 Task: Look for space in Swidwin, Poland from 2nd September, 2023 to 6th September, 2023 for 2 adults in price range Rs.15000 to Rs.20000. Place can be entire place with 1  bedroom having 1 bed and 1 bathroom. Property type can be house, flat, guest house, hotel. Amenities needed are: washing machine. Booking option can be shelf check-in. Required host language is English.
Action: Mouse pressed left at (416, 82)
Screenshot: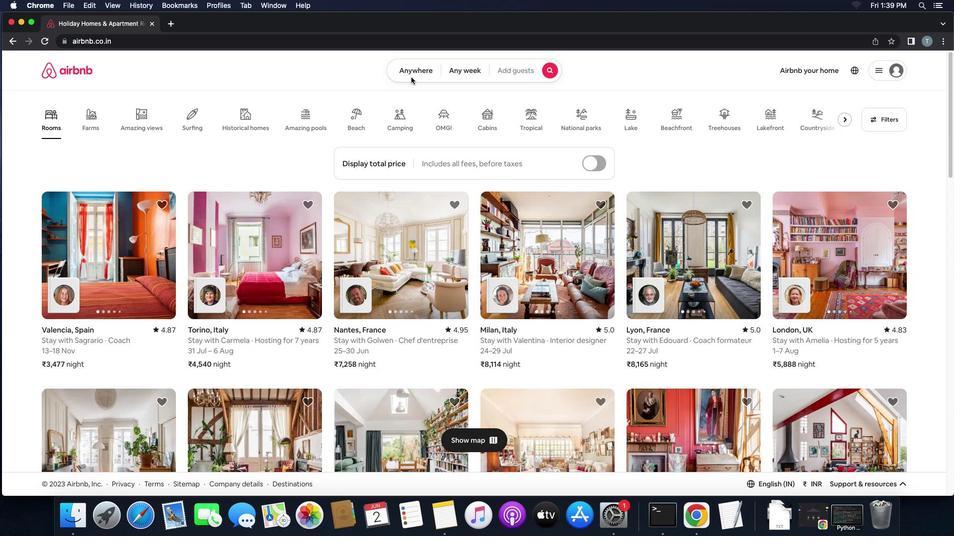 
Action: Mouse moved to (379, 110)
Screenshot: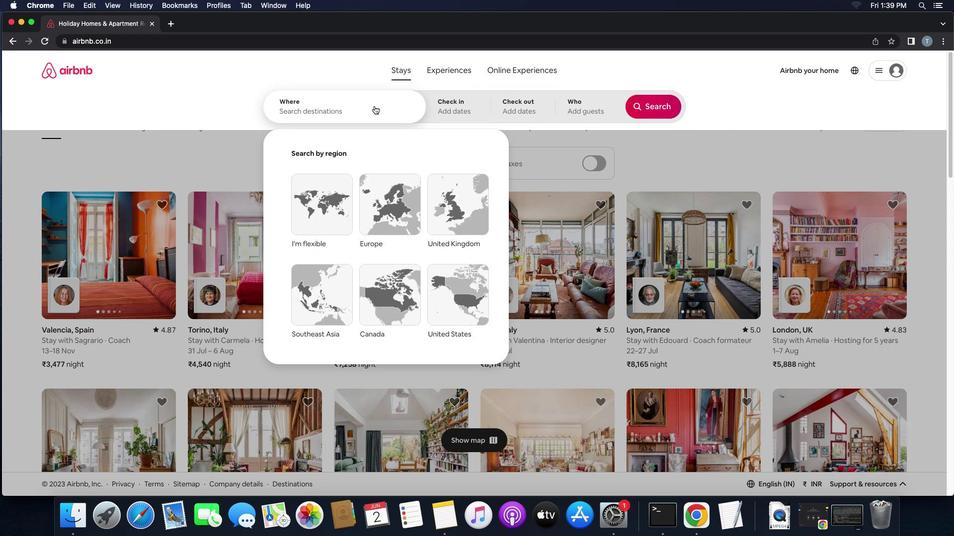 
Action: Mouse pressed left at (379, 110)
Screenshot: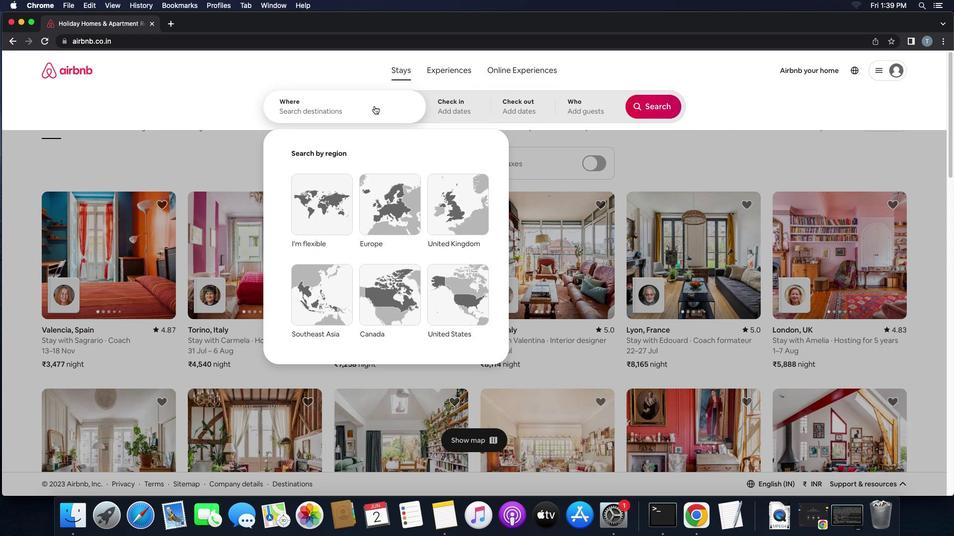 
Action: Mouse moved to (377, 116)
Screenshot: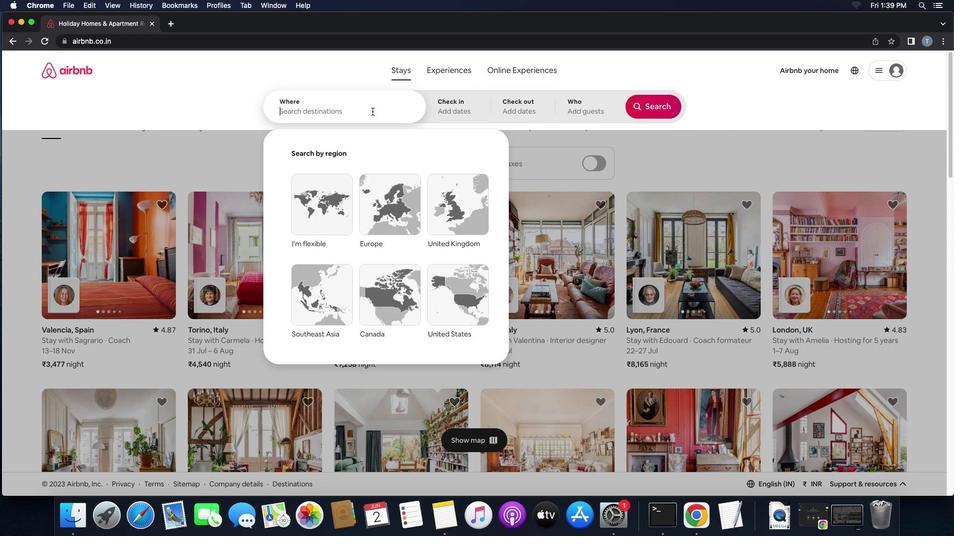 
Action: Key pressed 's''w''i''d''i''n'',''p''o''l''a''n''d'Key.enter
Screenshot: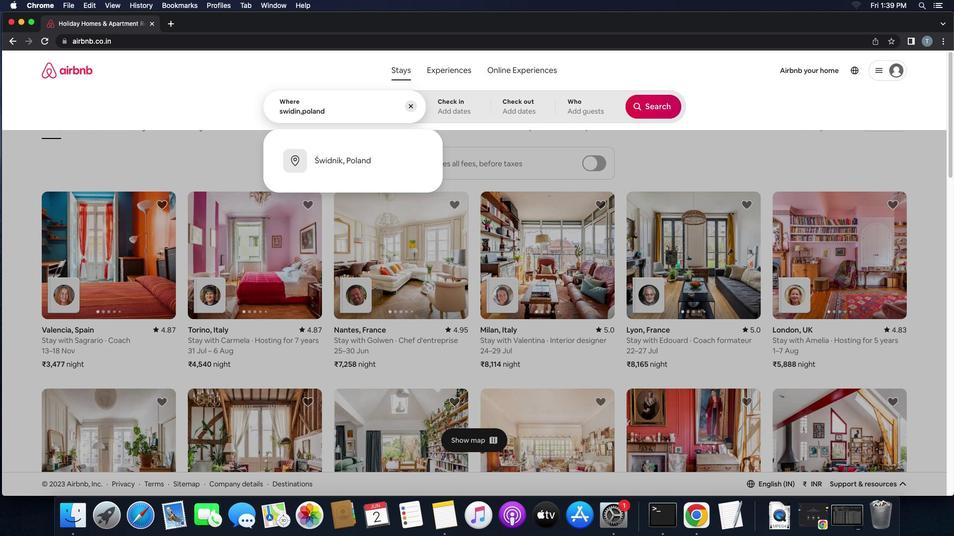 
Action: Mouse moved to (655, 191)
Screenshot: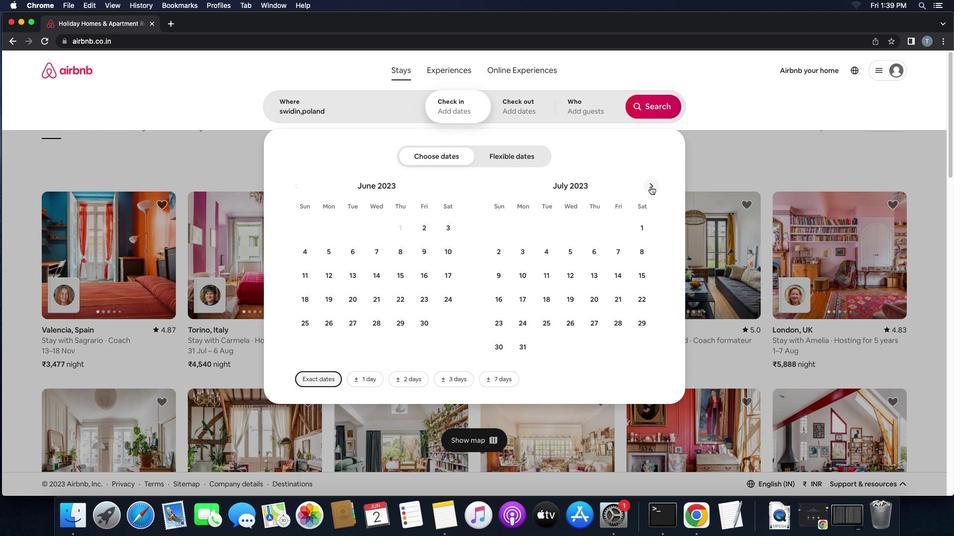 
Action: Mouse pressed left at (655, 191)
Screenshot: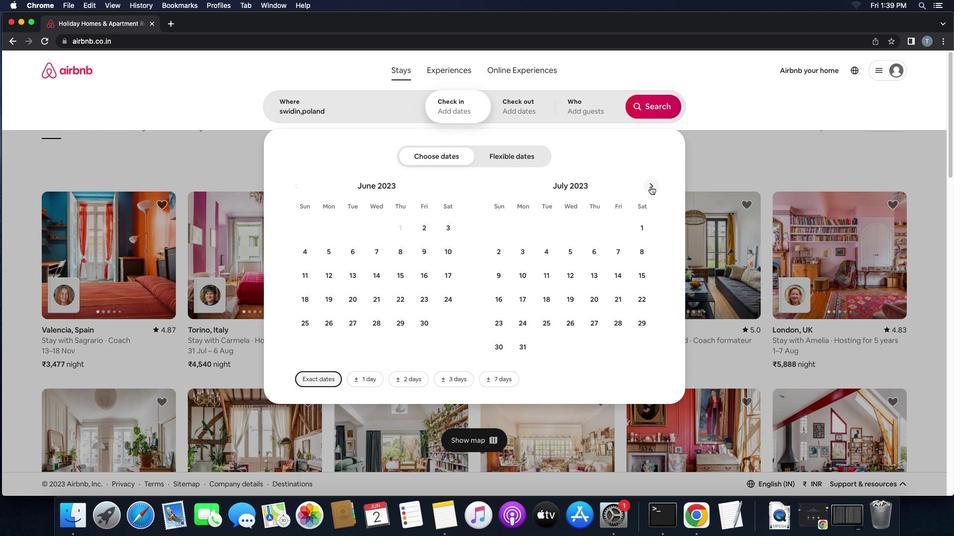 
Action: Mouse pressed left at (655, 191)
Screenshot: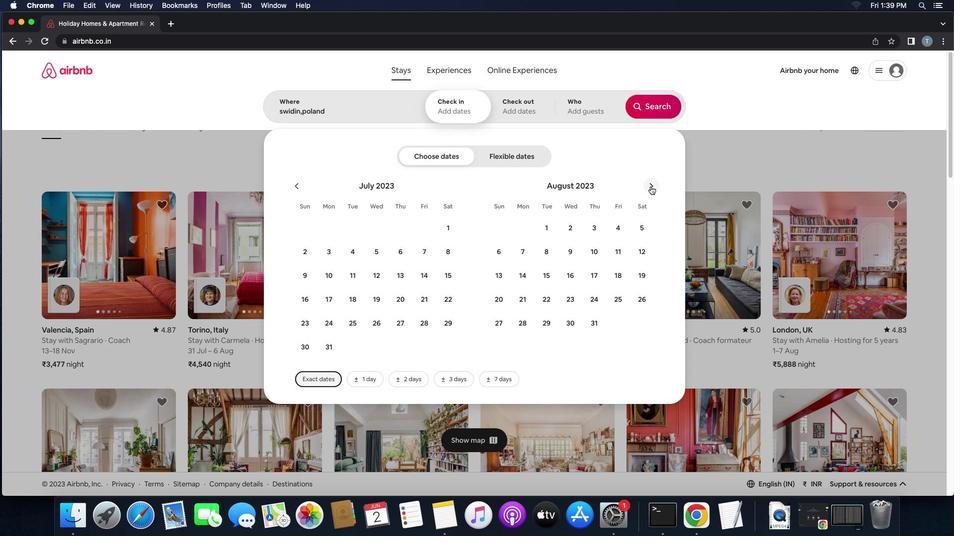 
Action: Mouse moved to (644, 230)
Screenshot: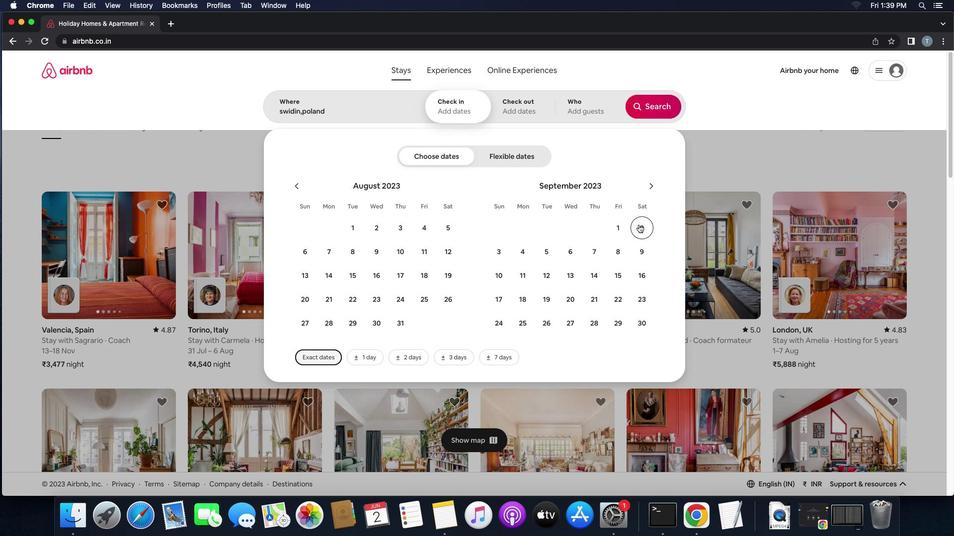 
Action: Mouse pressed left at (644, 230)
Screenshot: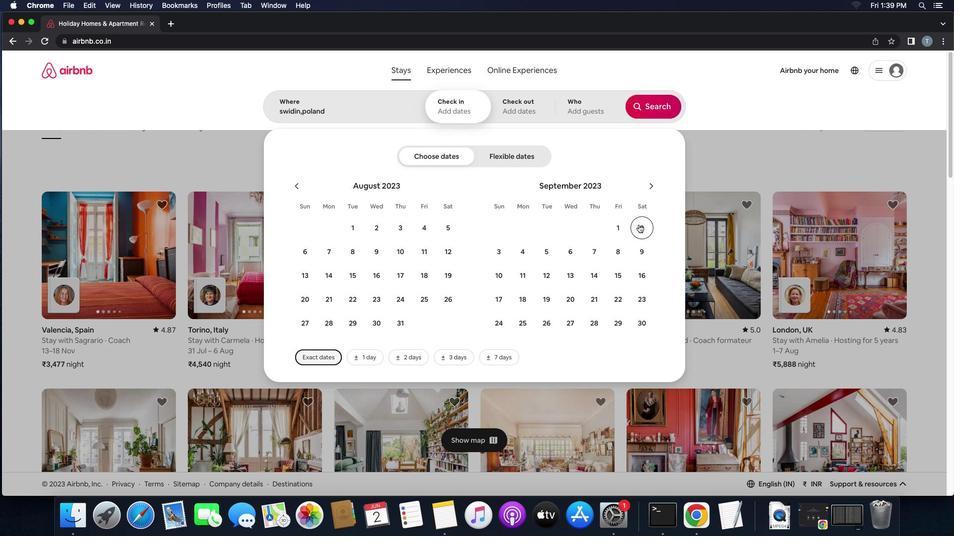 
Action: Mouse moved to (575, 257)
Screenshot: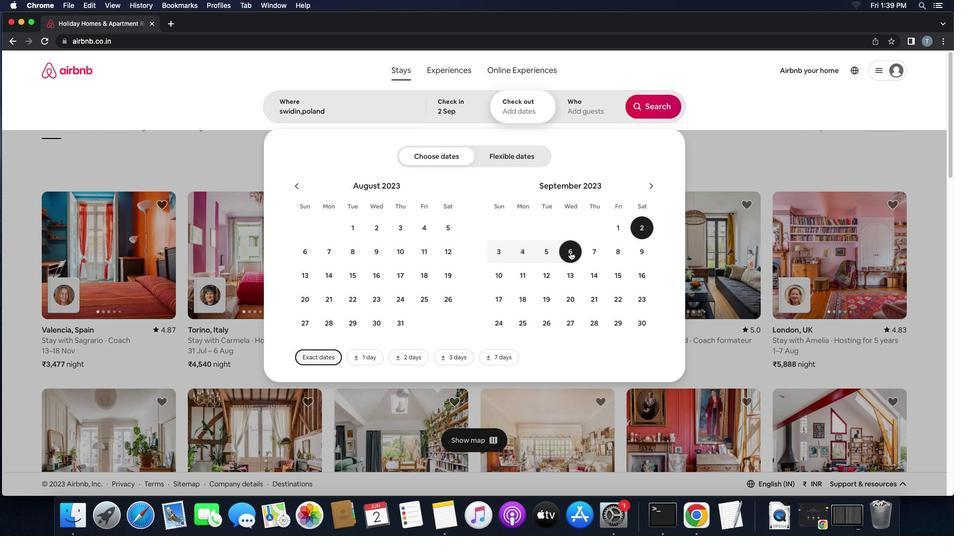 
Action: Mouse pressed left at (575, 257)
Screenshot: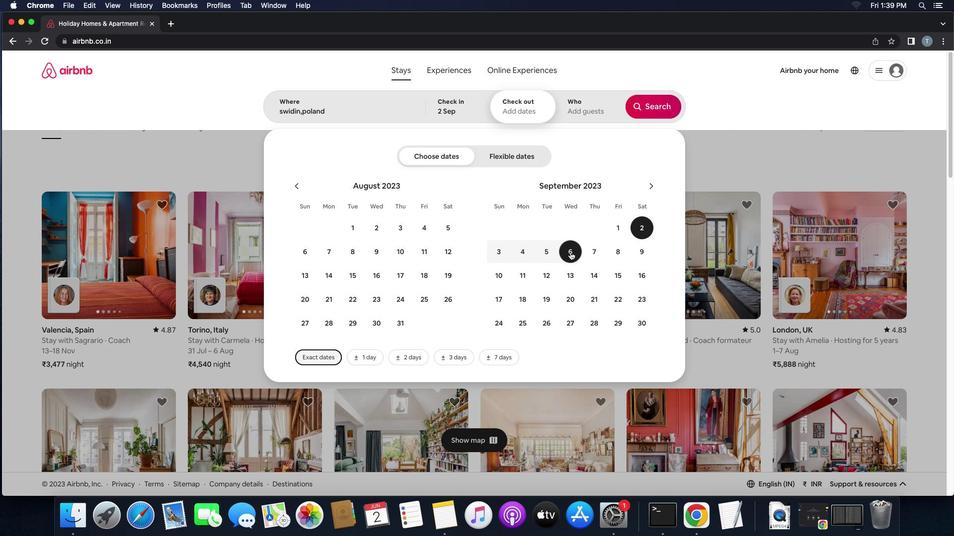 
Action: Mouse moved to (588, 103)
Screenshot: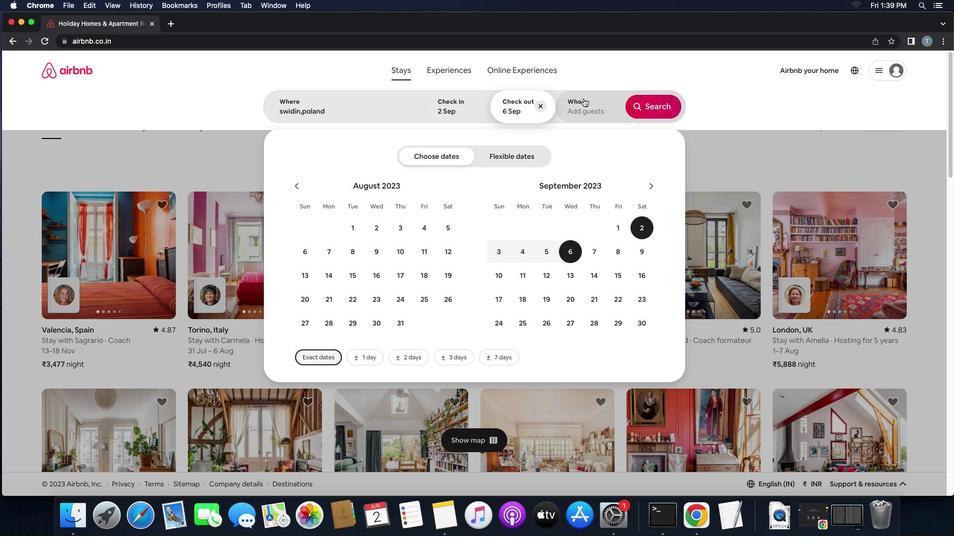 
Action: Mouse pressed left at (588, 103)
Screenshot: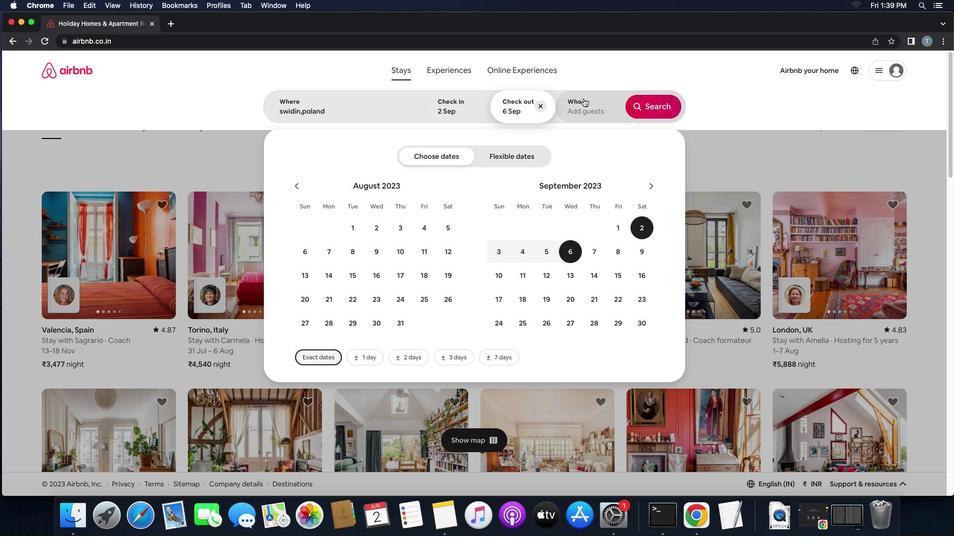 
Action: Mouse moved to (664, 160)
Screenshot: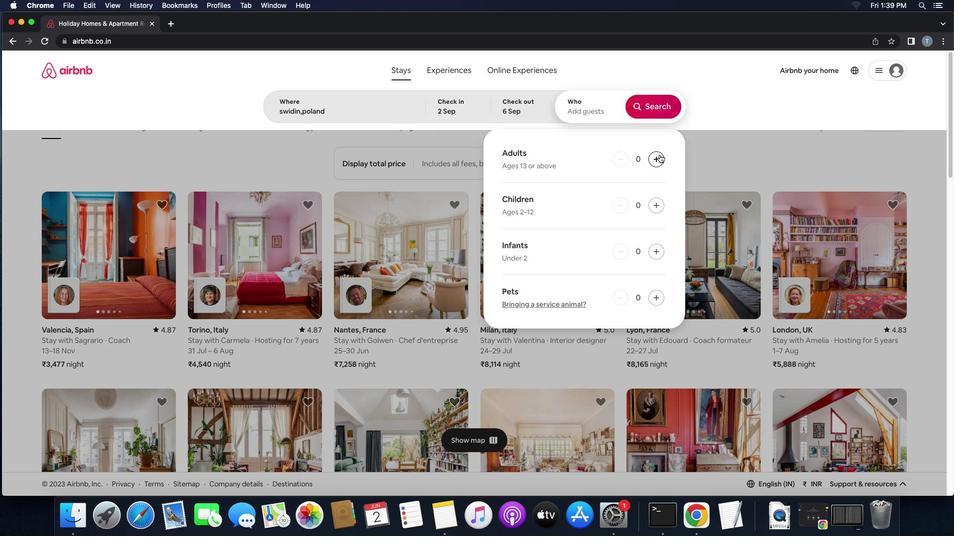 
Action: Mouse pressed left at (664, 160)
Screenshot: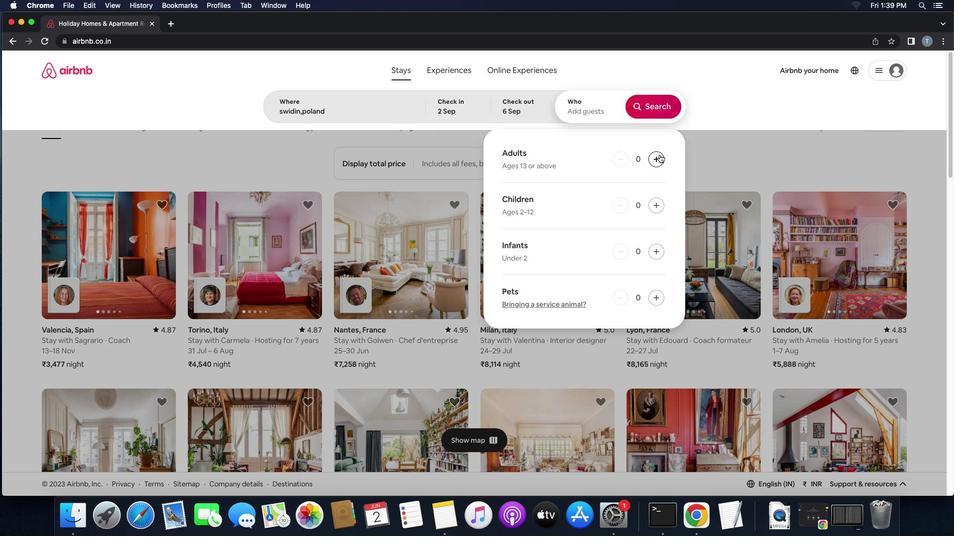 
Action: Mouse pressed left at (664, 160)
Screenshot: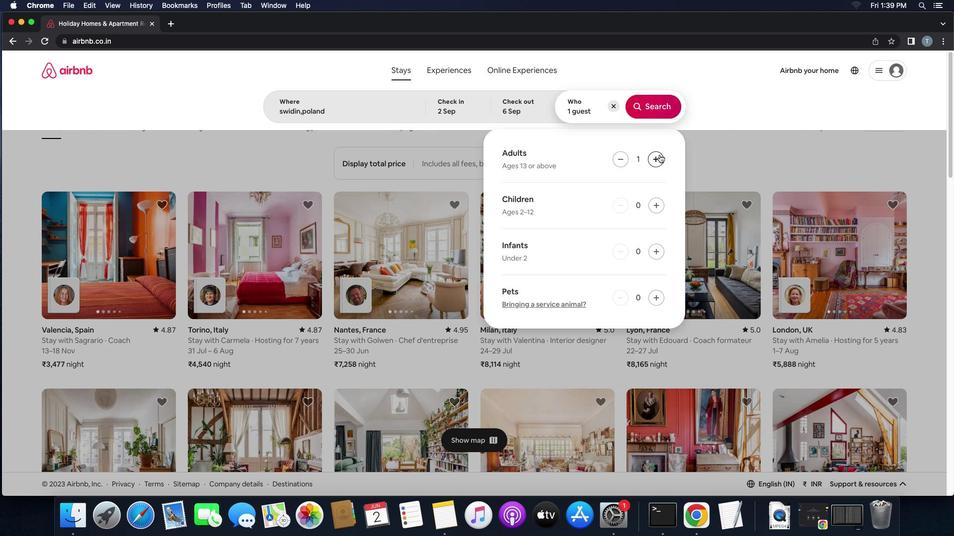 
Action: Mouse moved to (661, 120)
Screenshot: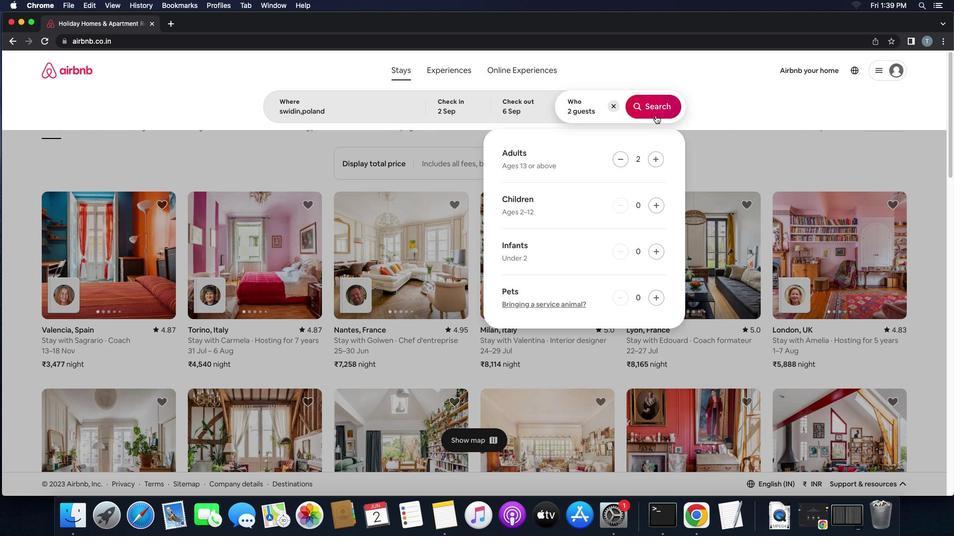 
Action: Mouse pressed left at (661, 120)
Screenshot: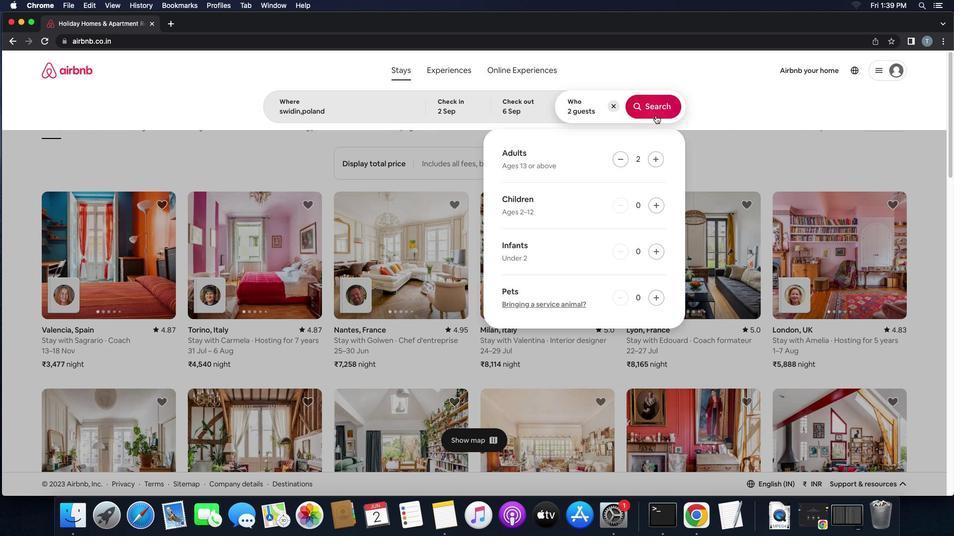 
Action: Mouse moved to (910, 124)
Screenshot: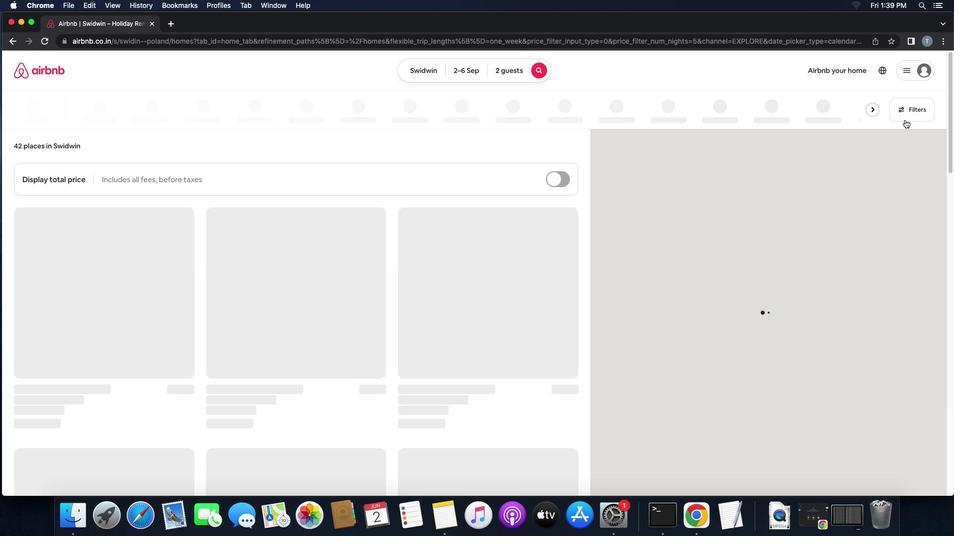 
Action: Mouse pressed left at (910, 124)
Screenshot: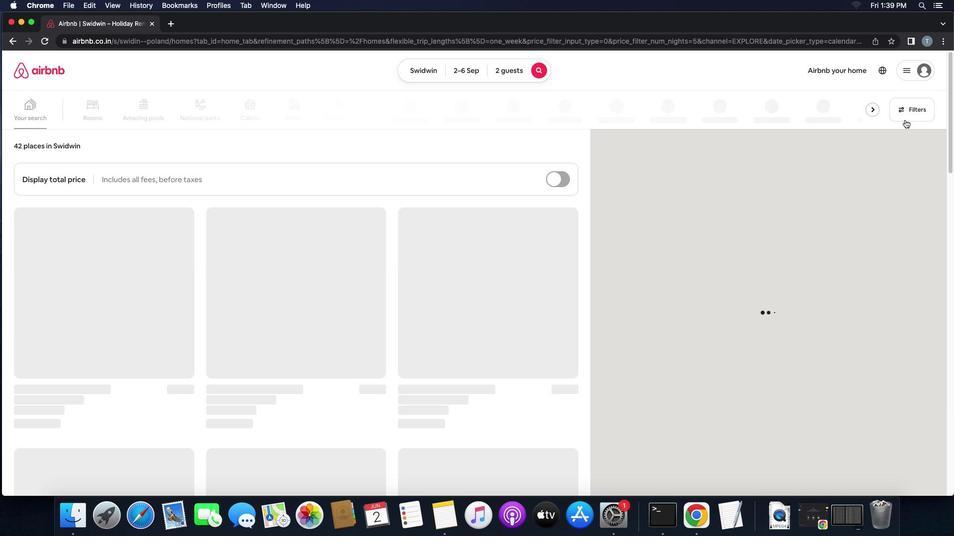 
Action: Mouse moved to (402, 359)
Screenshot: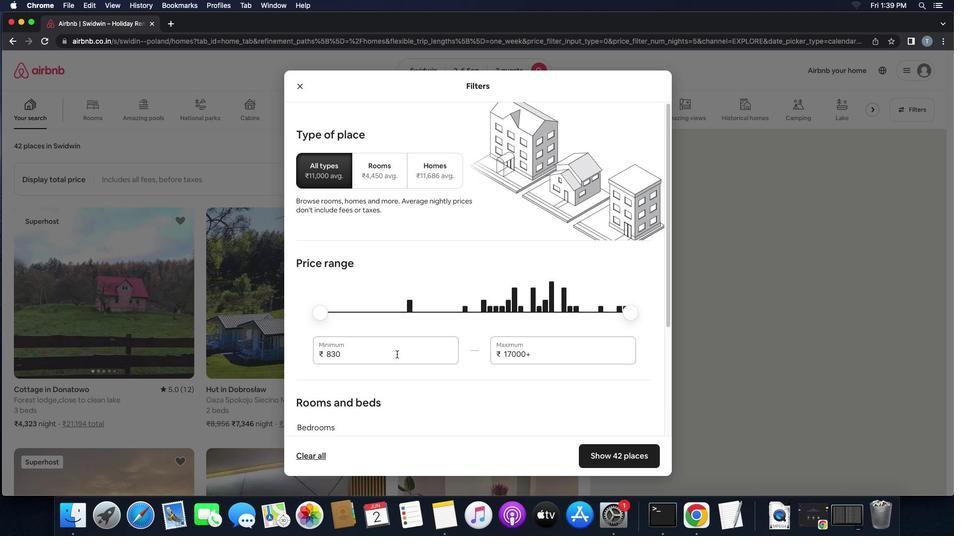 
Action: Mouse pressed left at (402, 359)
Screenshot: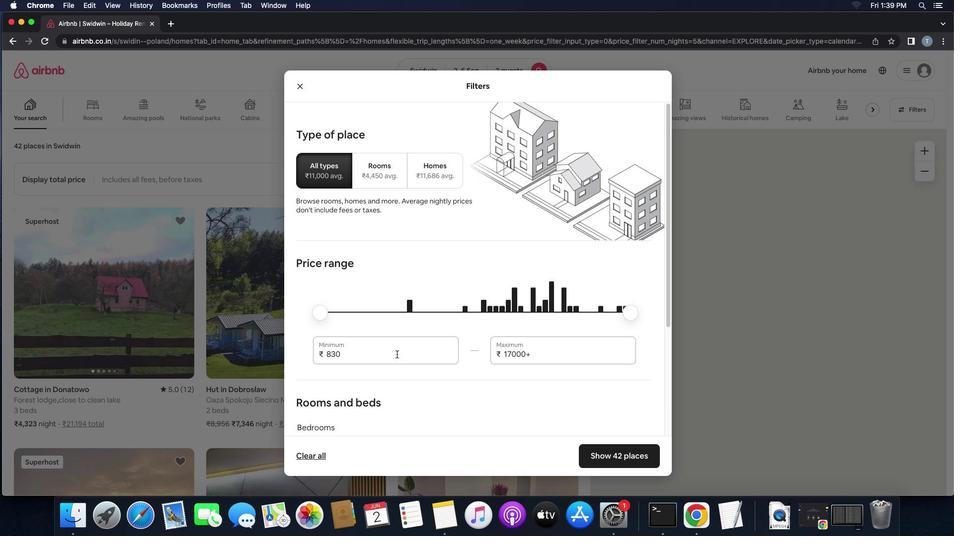 
Action: Key pressed Key.backspaceKey.backspaceKey.backspaceKey.backspaceKey.backspaceKey.backspace'1''5''0''0''0'
Screenshot: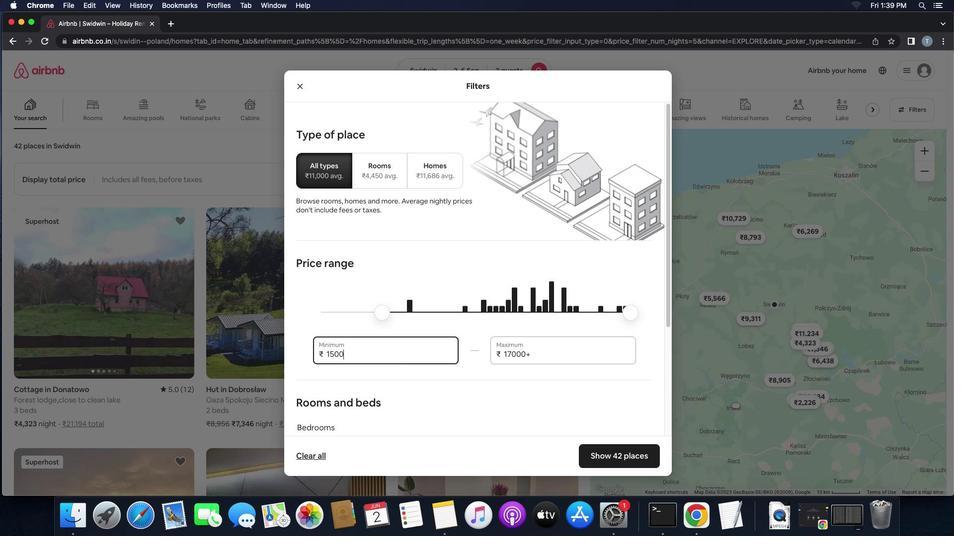 
Action: Mouse moved to (548, 359)
Screenshot: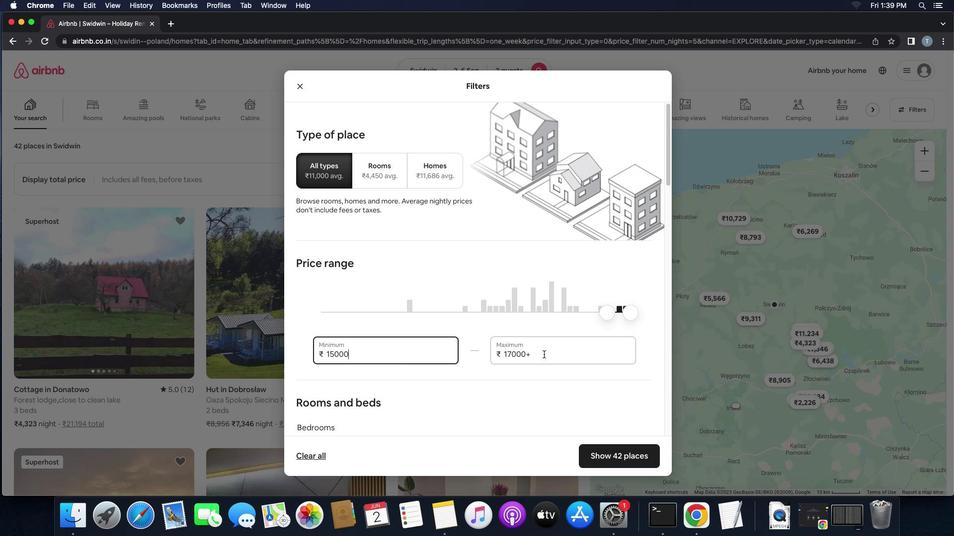 
Action: Mouse pressed left at (548, 359)
Screenshot: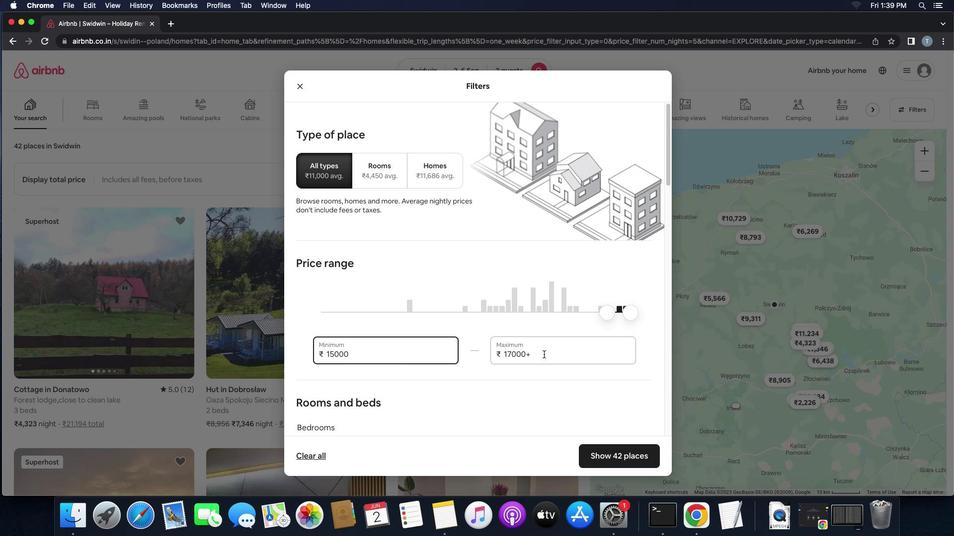 
Action: Key pressed Key.backspaceKey.backspaceKey.backspaceKey.backspaceKey.backspaceKey.backspace'2''0''0''0''0'
Screenshot: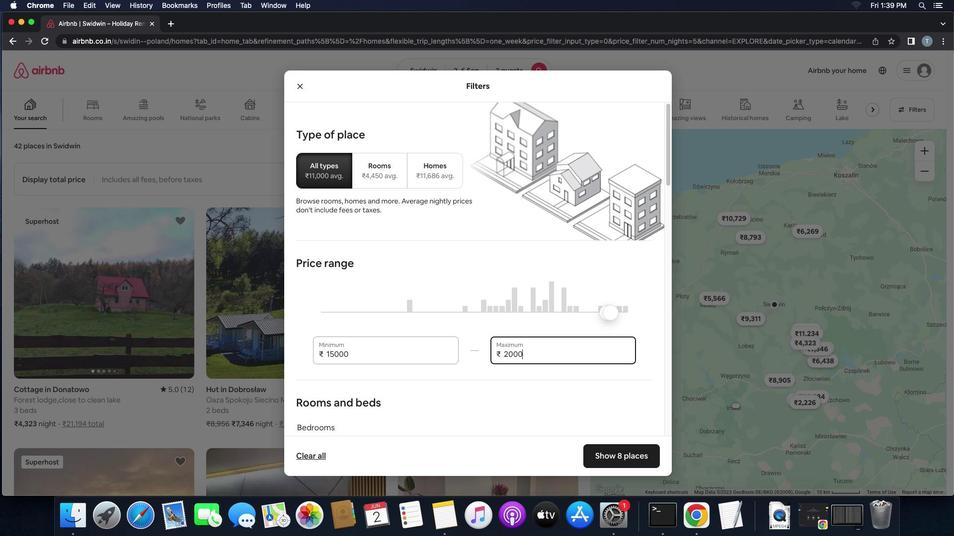 
Action: Mouse moved to (486, 404)
Screenshot: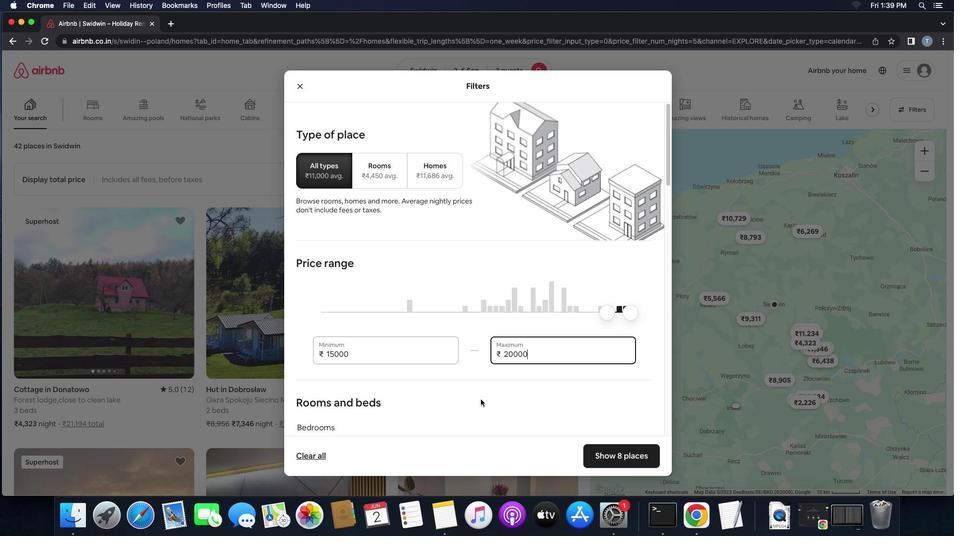 
Action: Mouse scrolled (486, 404) with delta (4, 4)
Screenshot: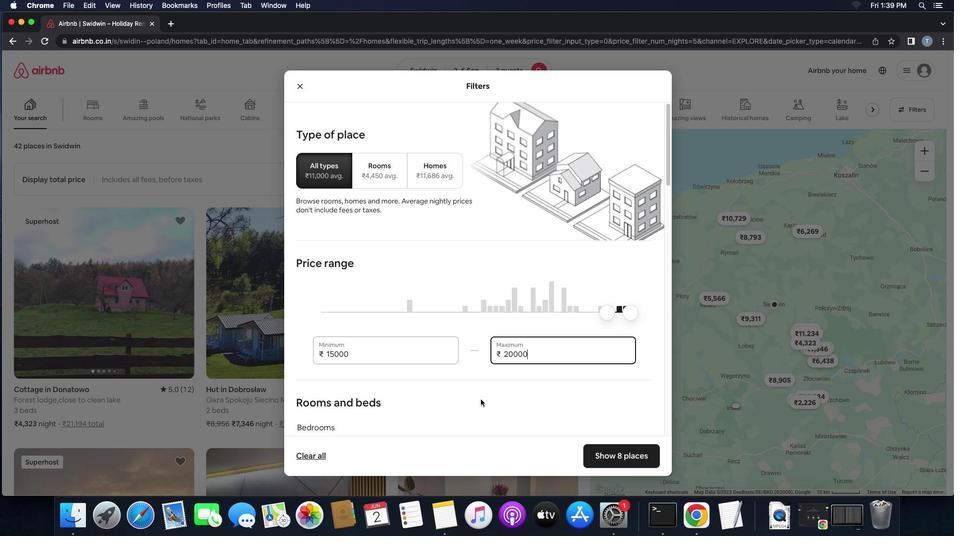 
Action: Mouse scrolled (486, 404) with delta (4, 4)
Screenshot: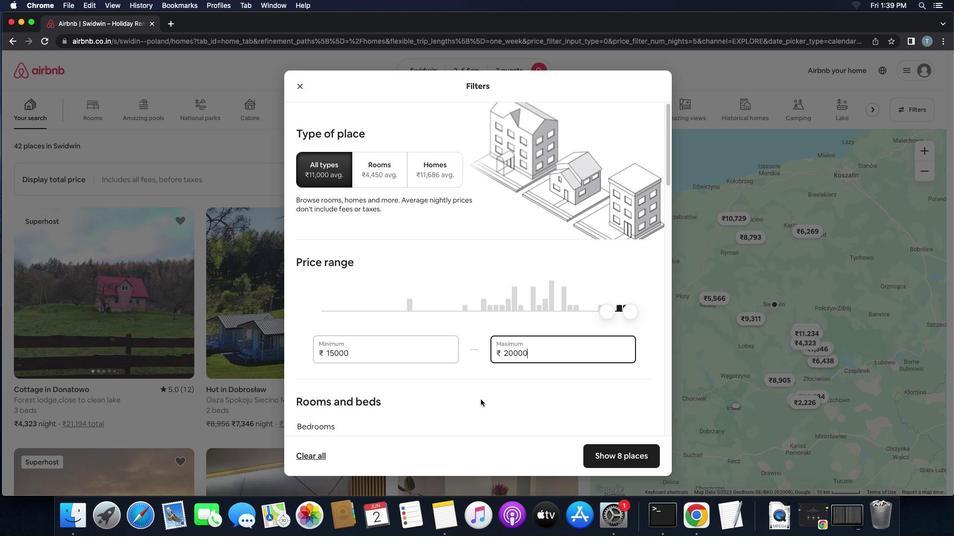 
Action: Mouse scrolled (486, 404) with delta (4, 4)
Screenshot: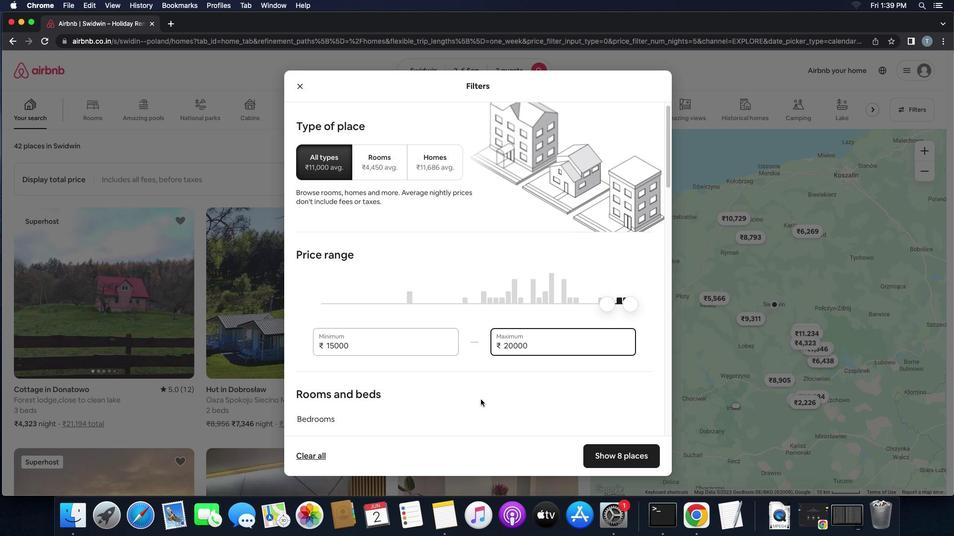 
Action: Mouse scrolled (486, 404) with delta (4, 3)
Screenshot: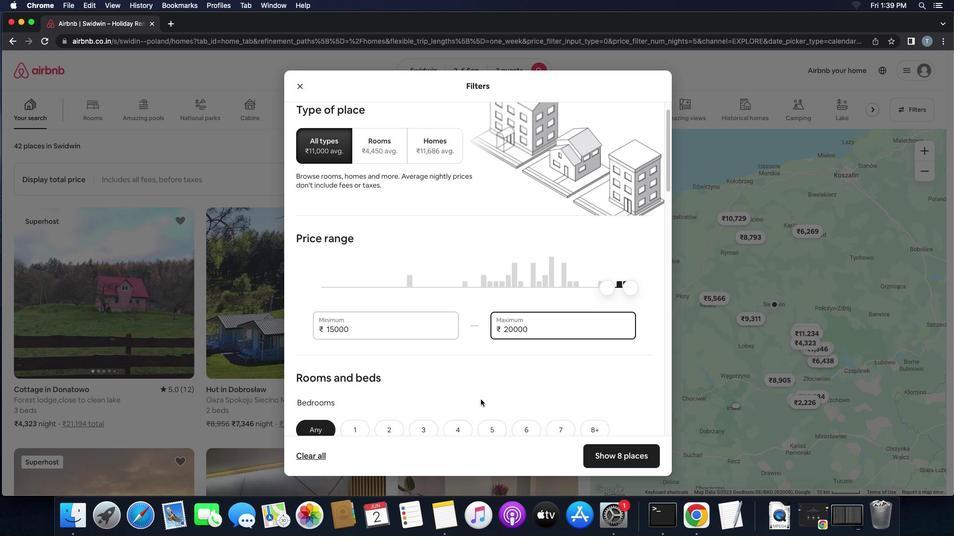 
Action: Mouse scrolled (486, 404) with delta (4, 4)
Screenshot: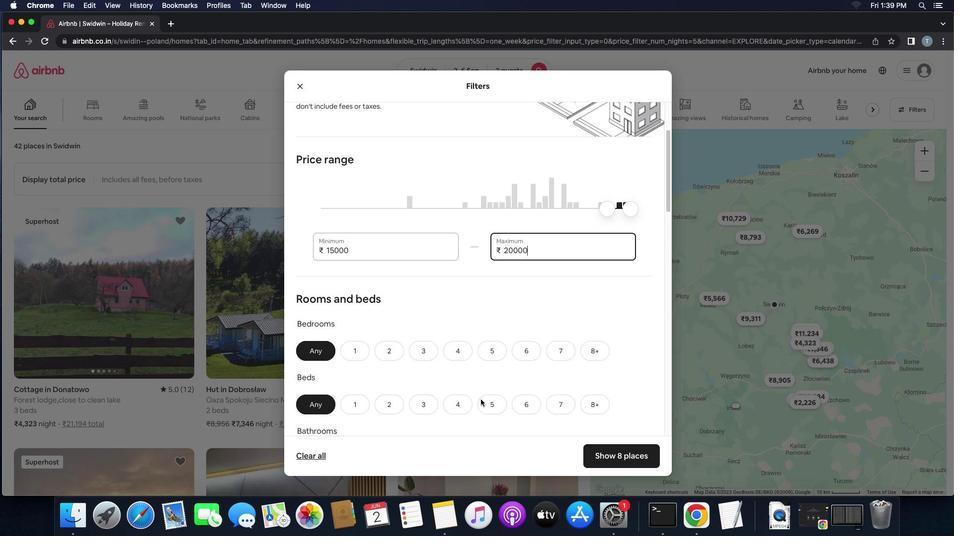 
Action: Mouse scrolled (486, 404) with delta (4, 4)
Screenshot: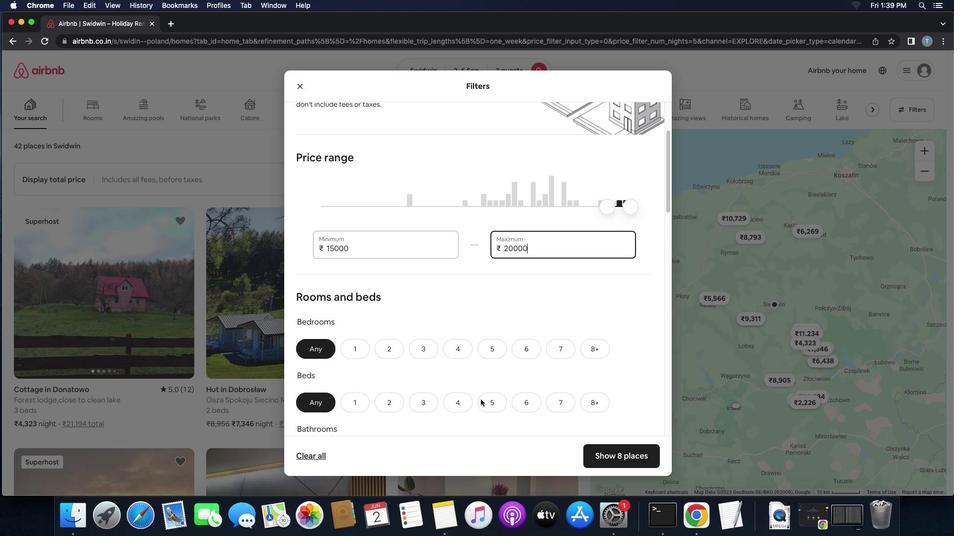 
Action: Mouse scrolled (486, 404) with delta (4, 3)
Screenshot: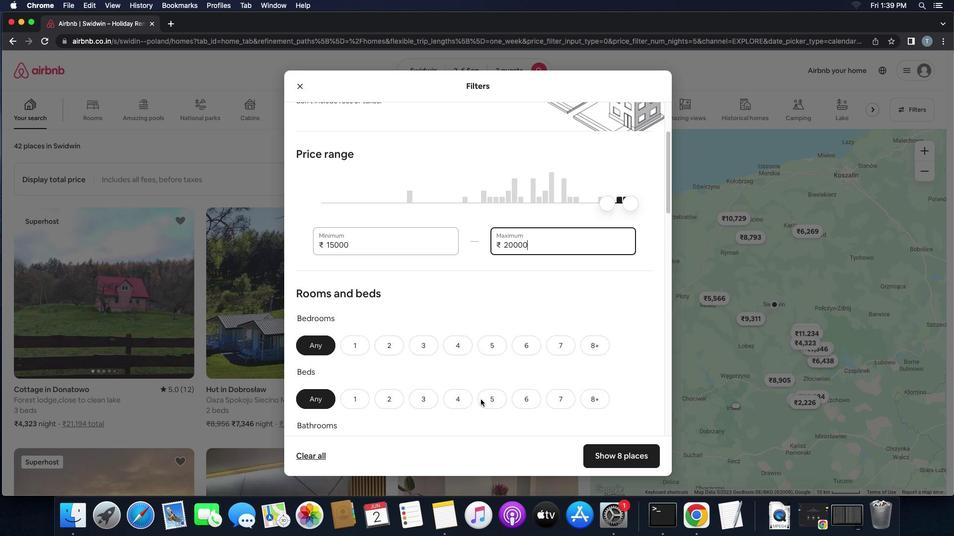 
Action: Mouse moved to (486, 404)
Screenshot: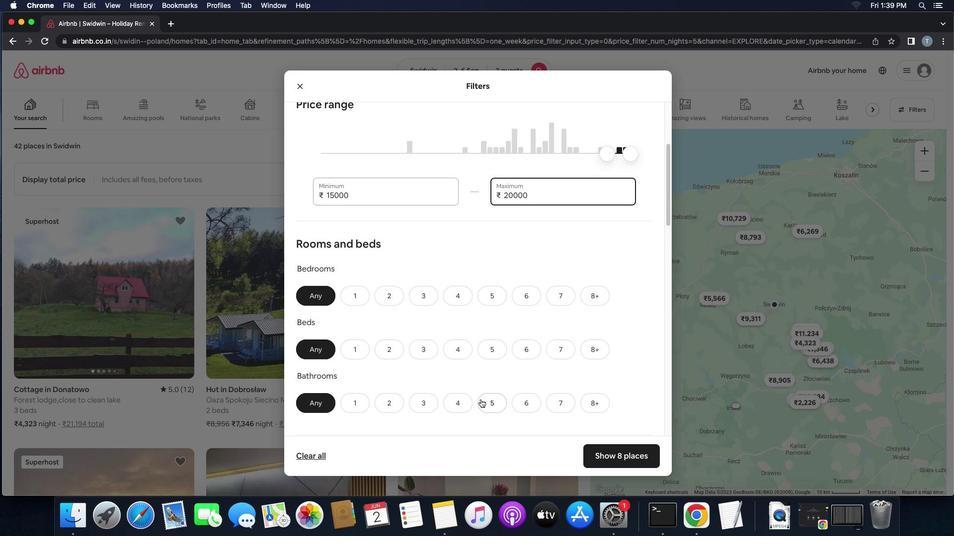 
Action: Mouse scrolled (486, 404) with delta (4, 4)
Screenshot: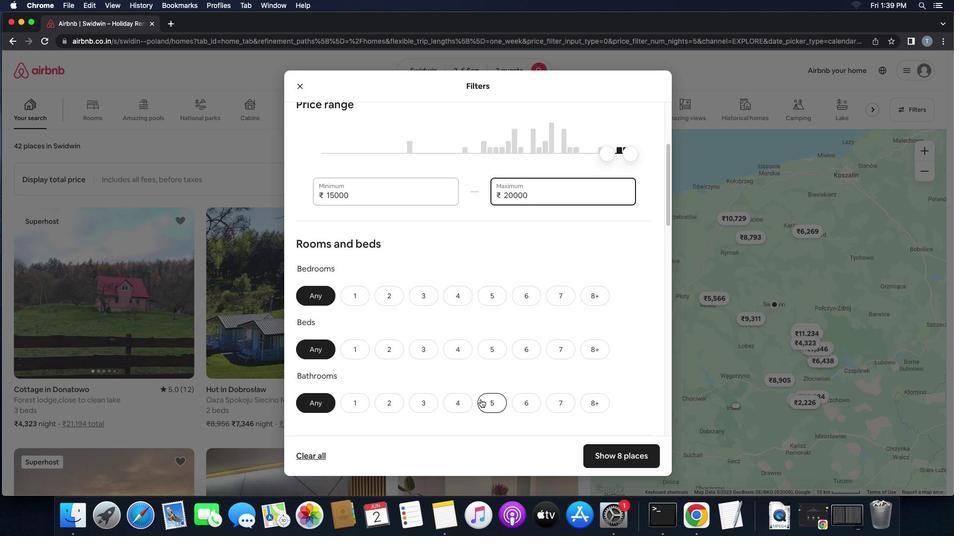 
Action: Mouse scrolled (486, 404) with delta (4, 4)
Screenshot: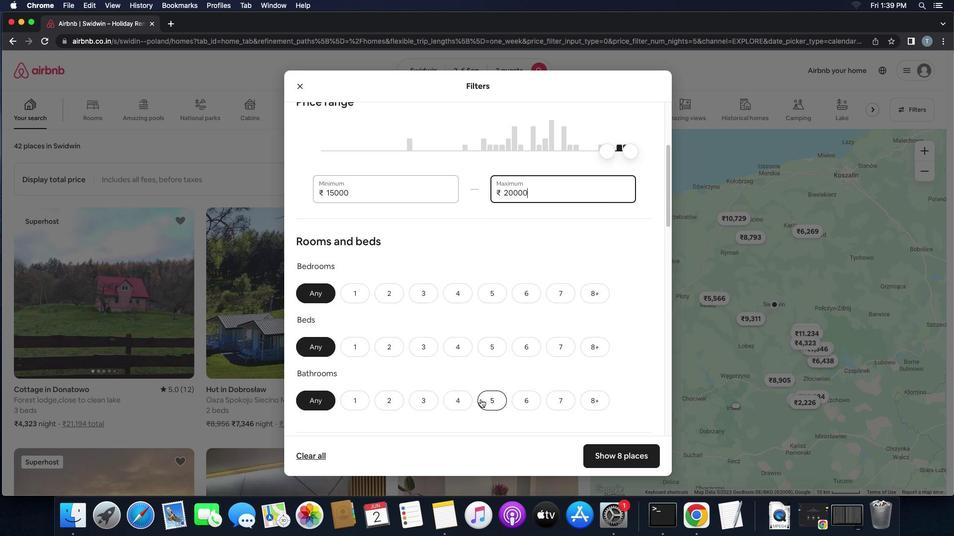 
Action: Mouse scrolled (486, 404) with delta (4, 4)
Screenshot: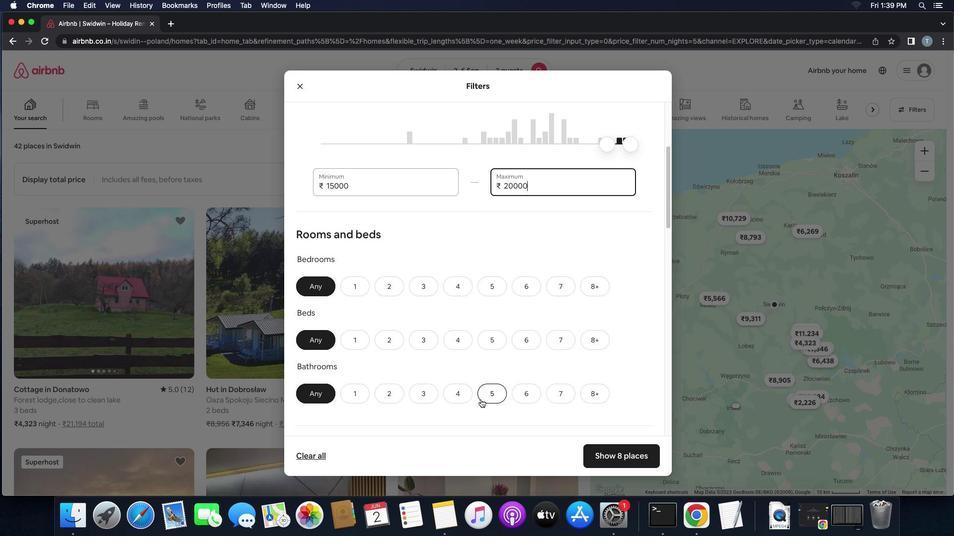 
Action: Mouse scrolled (486, 404) with delta (4, 4)
Screenshot: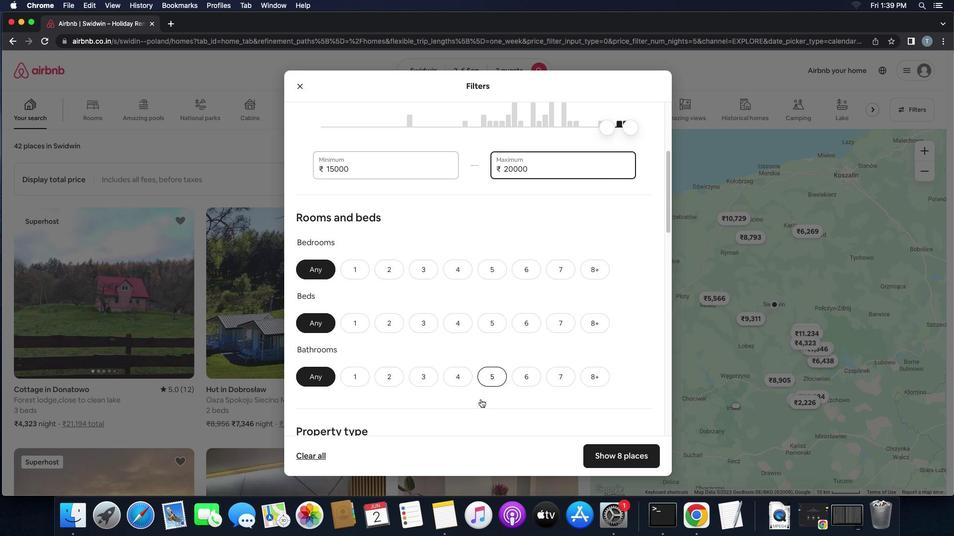 
Action: Mouse scrolled (486, 404) with delta (4, 4)
Screenshot: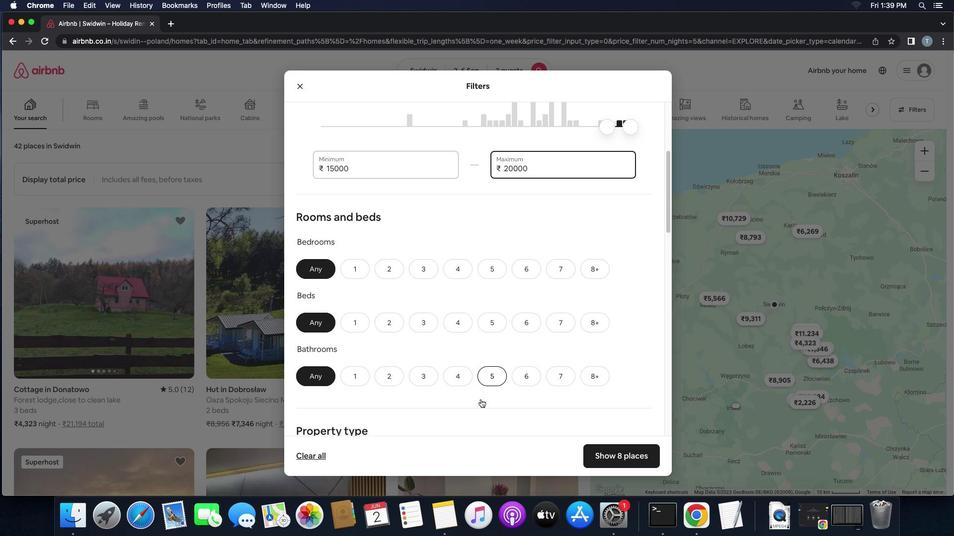 
Action: Mouse scrolled (486, 404) with delta (4, 4)
Screenshot: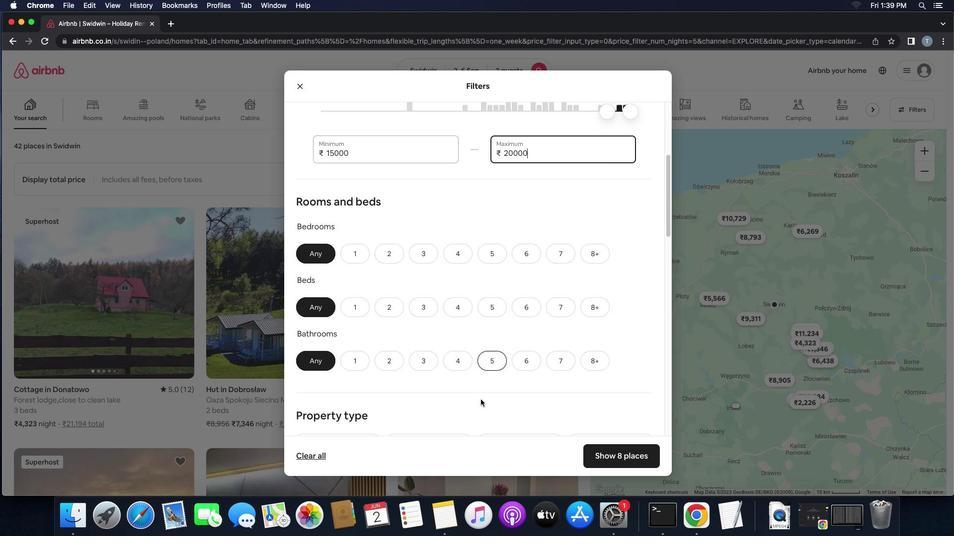 
Action: Mouse scrolled (486, 404) with delta (4, 4)
Screenshot: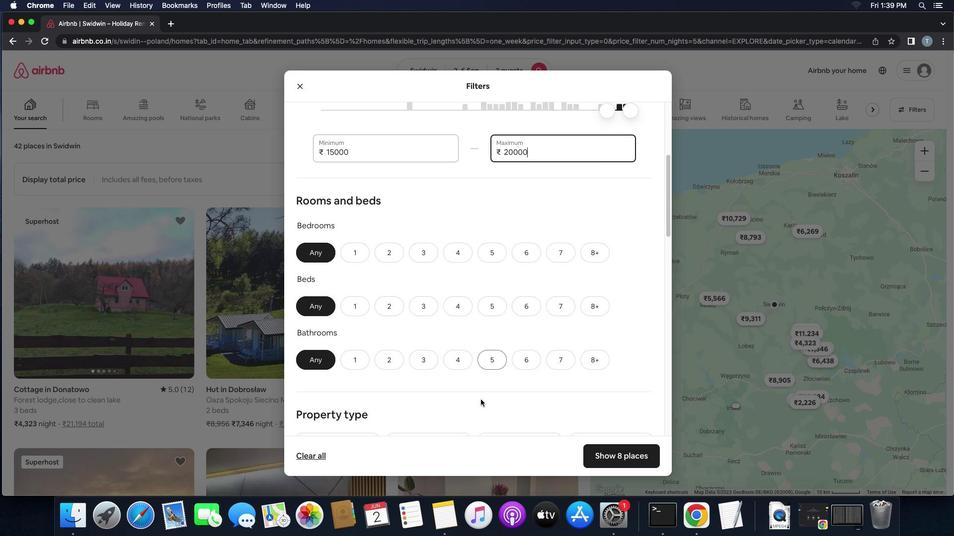 
Action: Mouse scrolled (486, 404) with delta (4, 4)
Screenshot: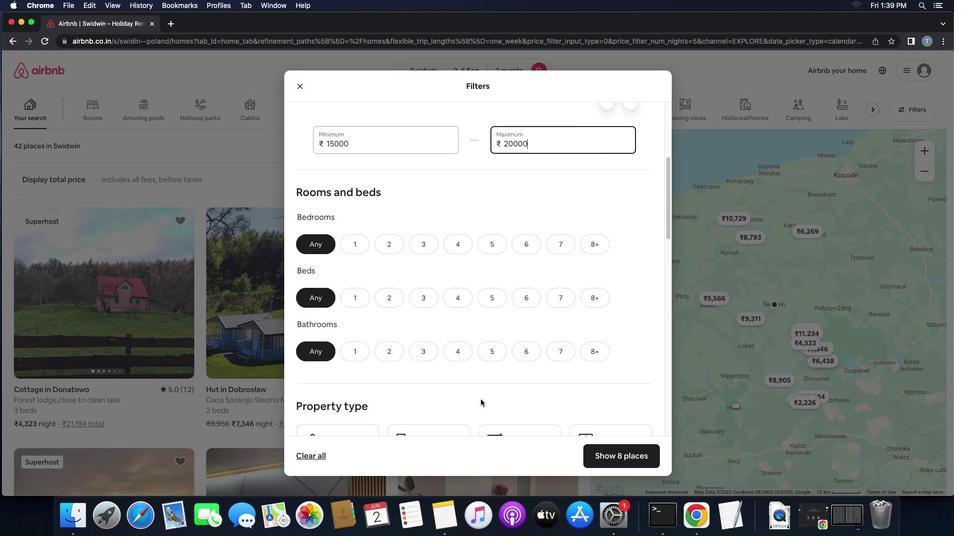 
Action: Mouse scrolled (486, 404) with delta (4, 4)
Screenshot: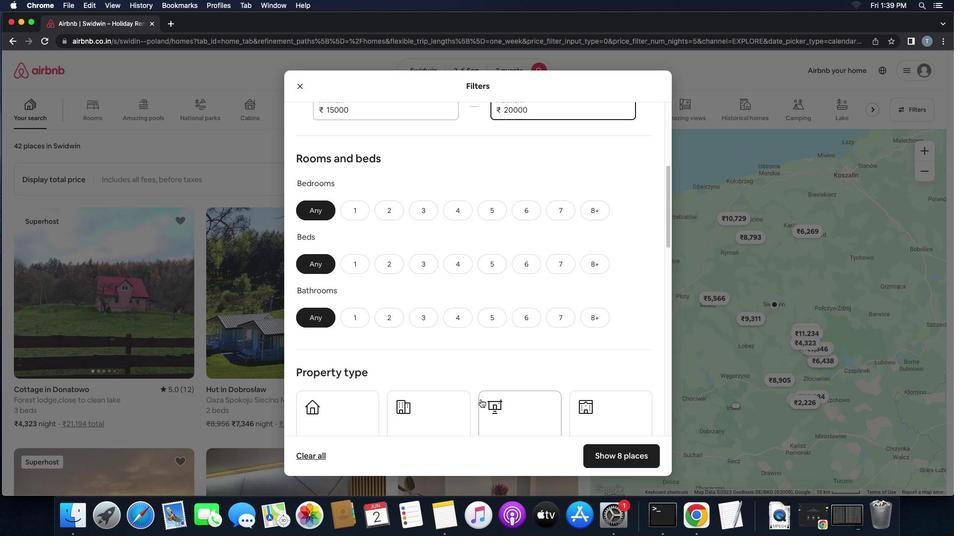 
Action: Mouse scrolled (486, 404) with delta (4, 4)
Screenshot: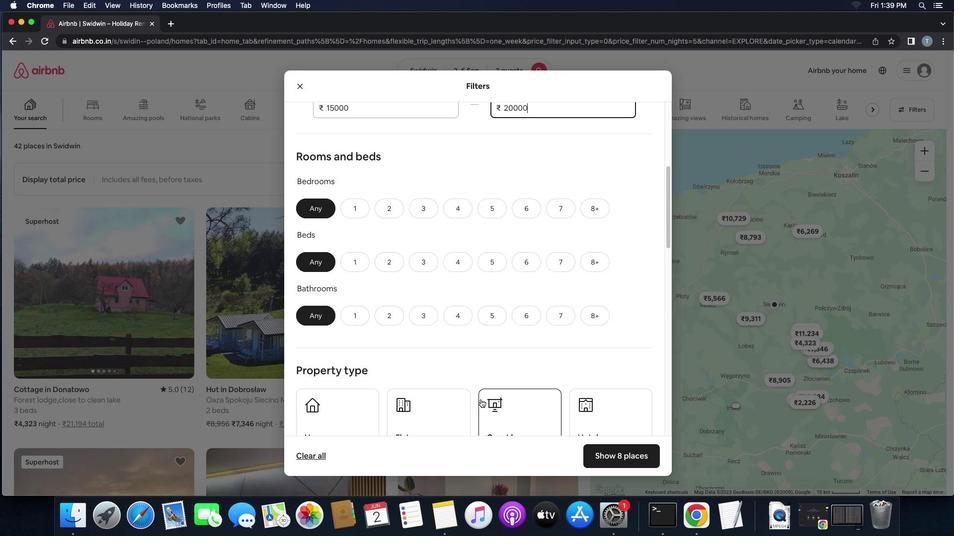 
Action: Mouse moved to (352, 207)
Screenshot: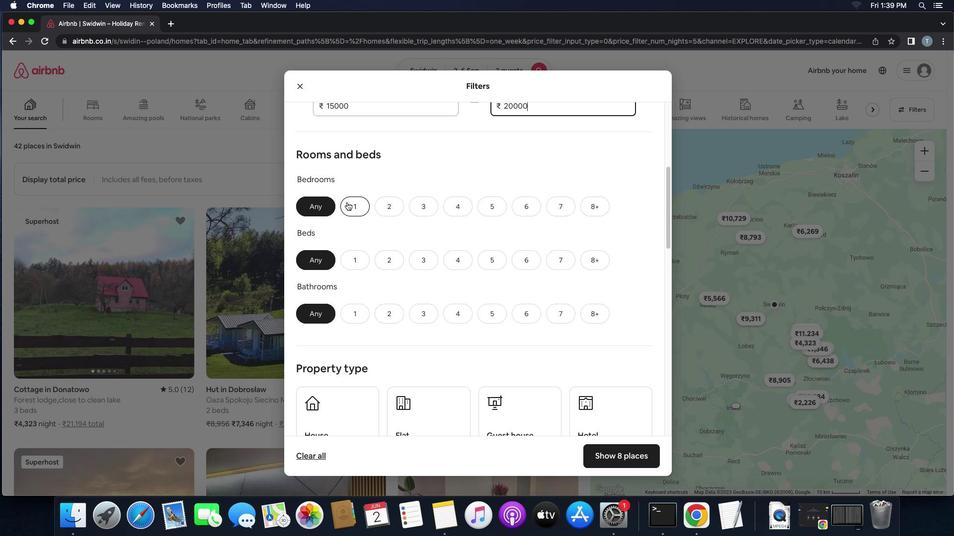 
Action: Mouse pressed left at (352, 207)
Screenshot: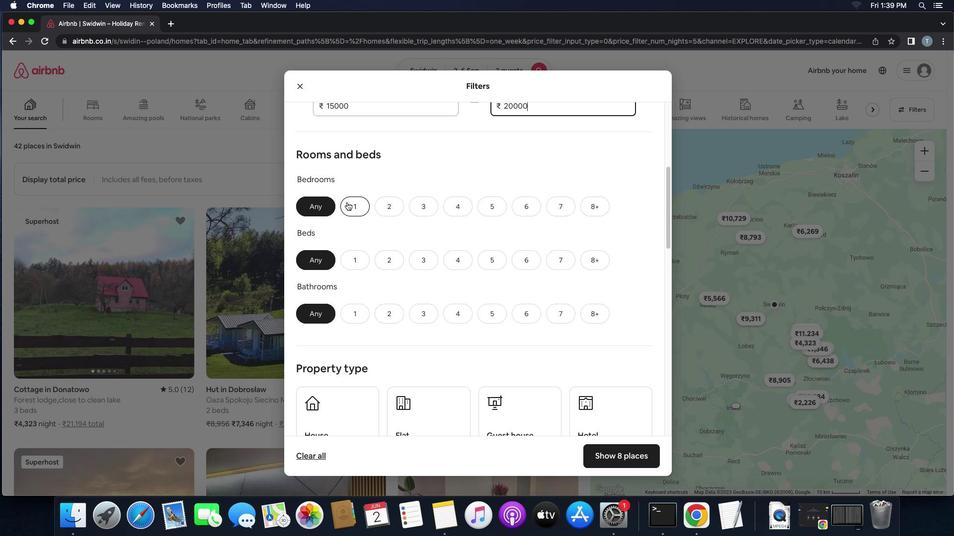 
Action: Mouse moved to (370, 269)
Screenshot: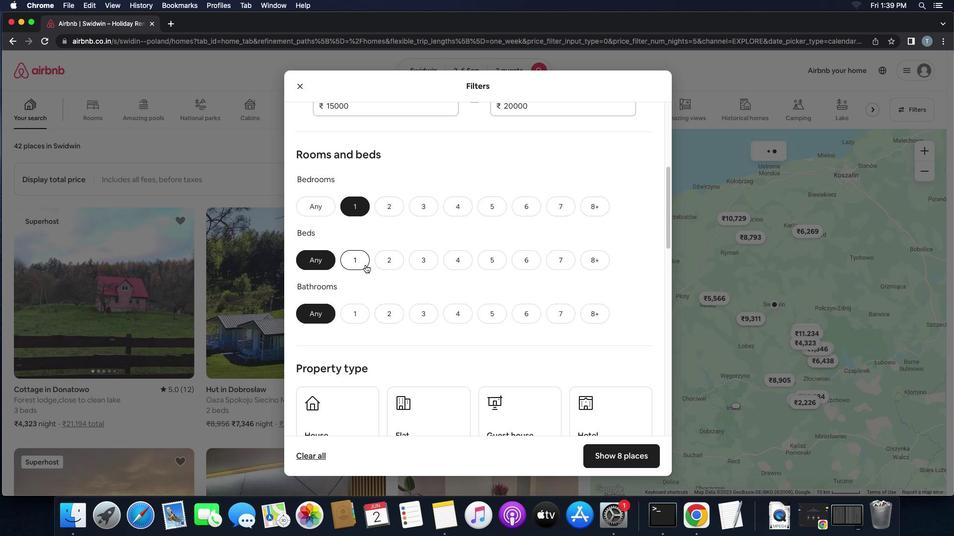 
Action: Mouse pressed left at (370, 269)
Screenshot: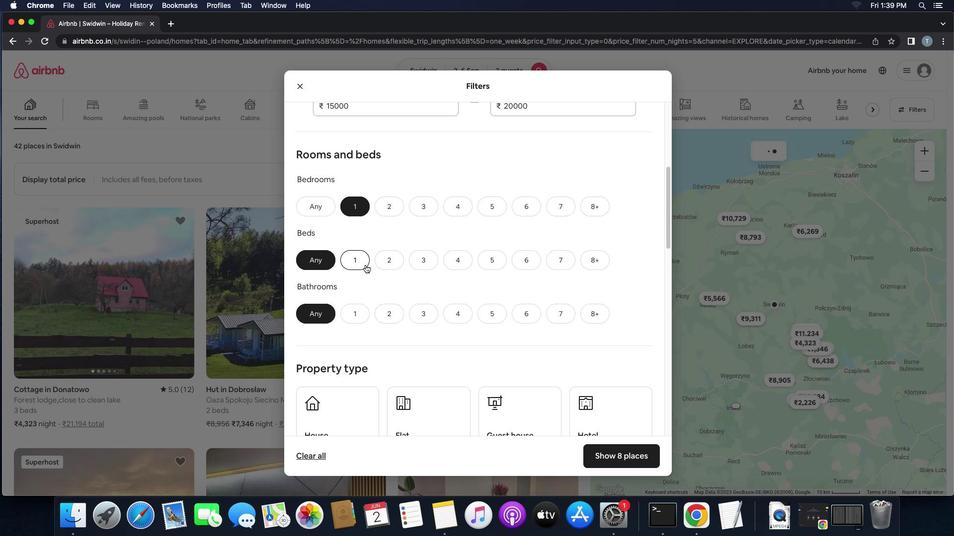
Action: Mouse moved to (361, 324)
Screenshot: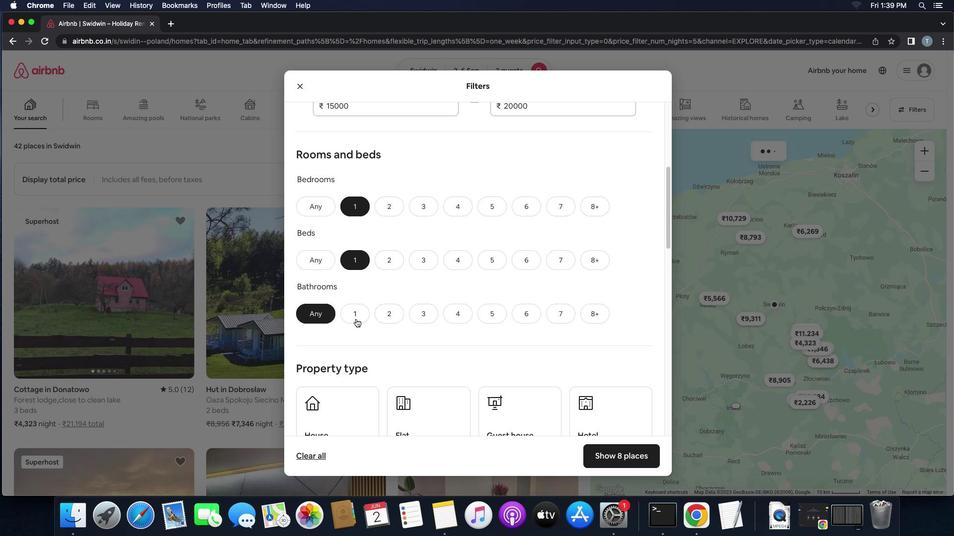 
Action: Mouse pressed left at (361, 324)
Screenshot: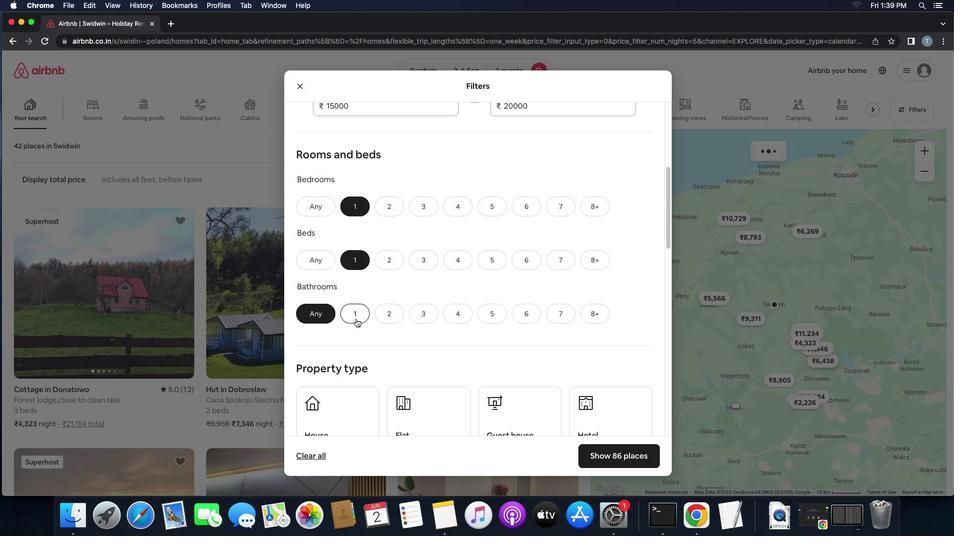 
Action: Mouse moved to (466, 335)
Screenshot: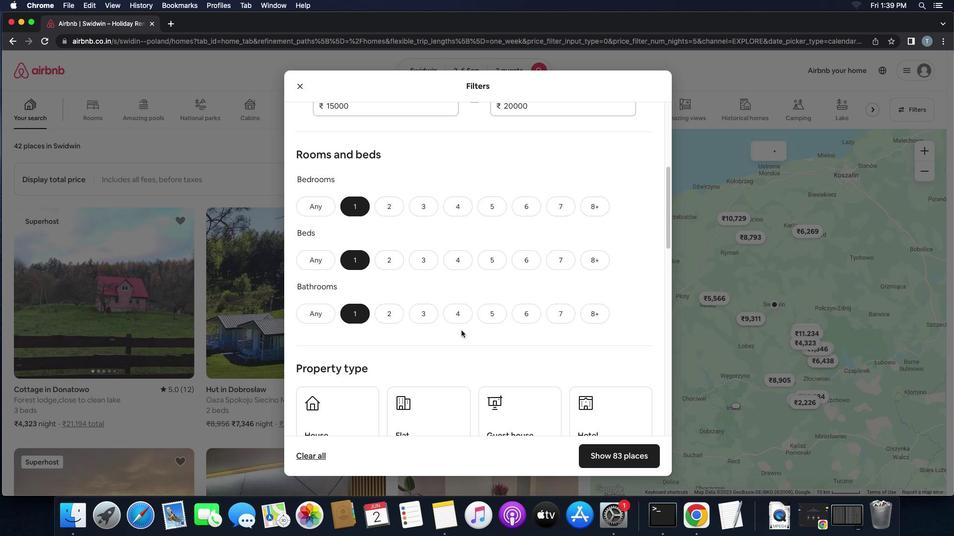 
Action: Mouse scrolled (466, 335) with delta (4, 4)
Screenshot: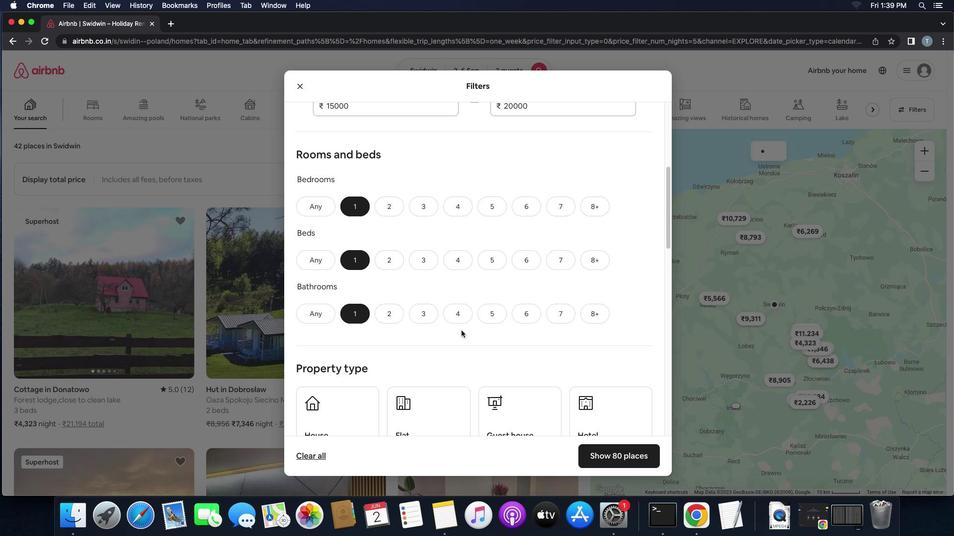 
Action: Mouse scrolled (466, 335) with delta (4, 4)
Screenshot: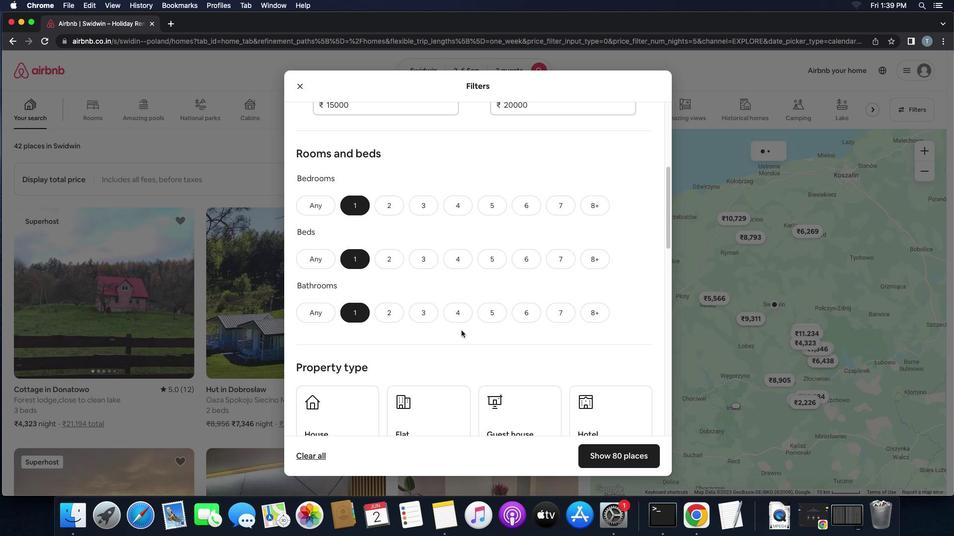 
Action: Mouse scrolled (466, 335) with delta (4, 4)
Screenshot: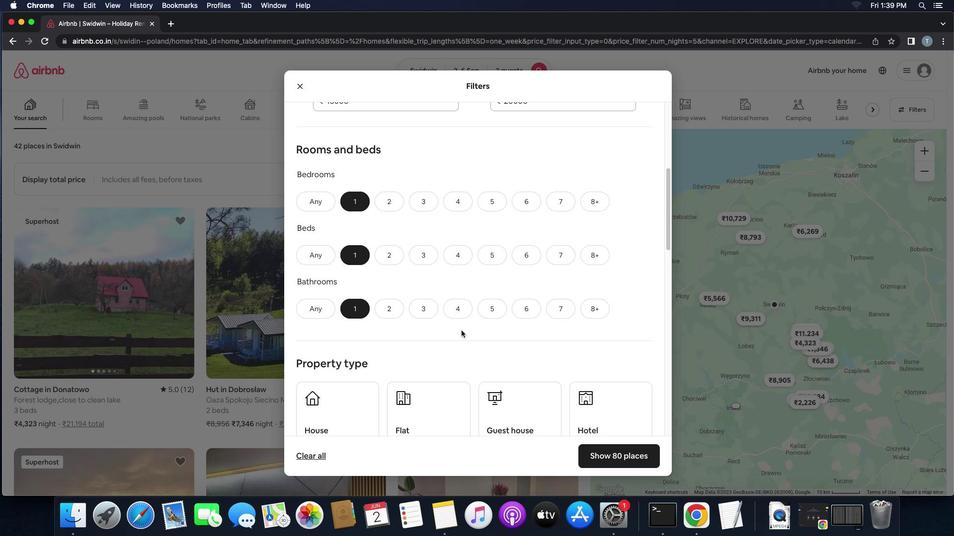 
Action: Mouse scrolled (466, 335) with delta (4, 4)
Screenshot: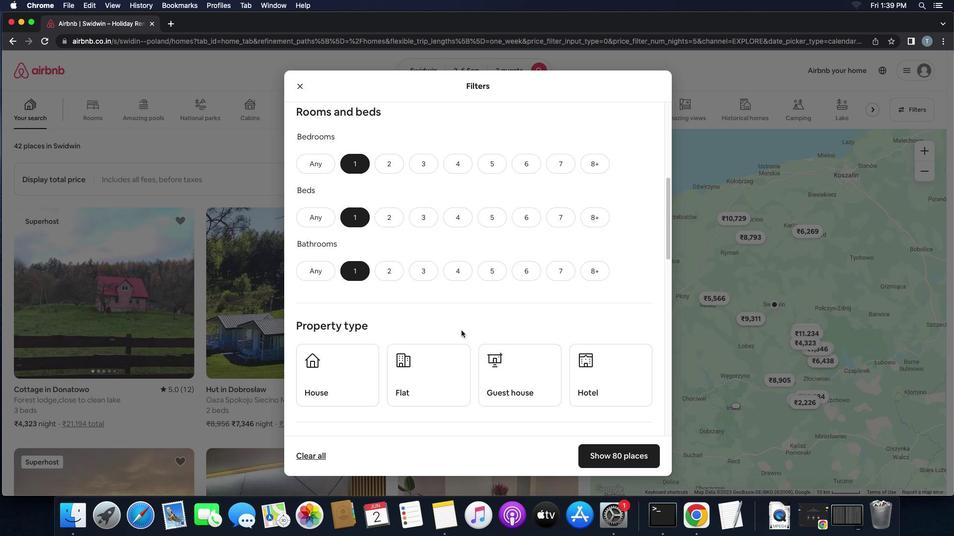 
Action: Mouse scrolled (466, 335) with delta (4, 4)
Screenshot: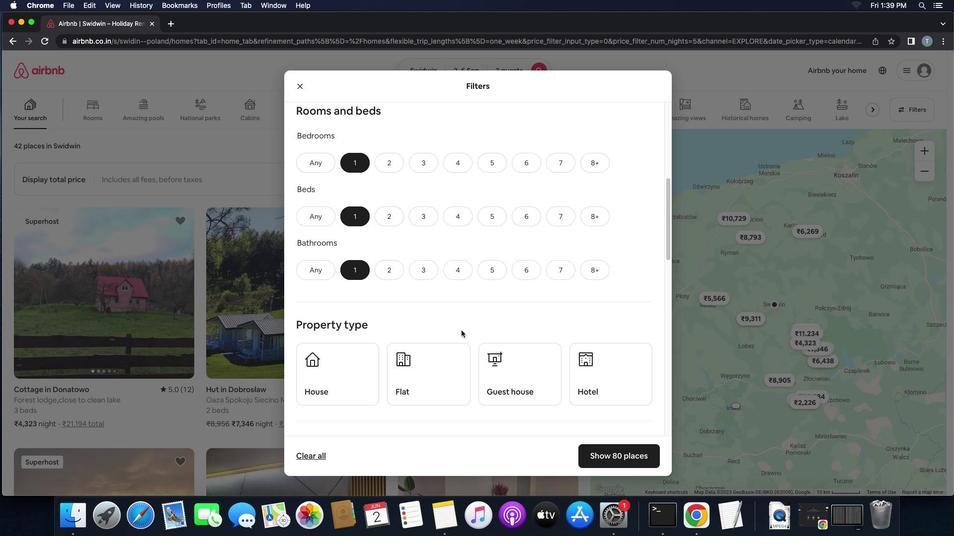 
Action: Mouse scrolled (466, 335) with delta (4, 3)
Screenshot: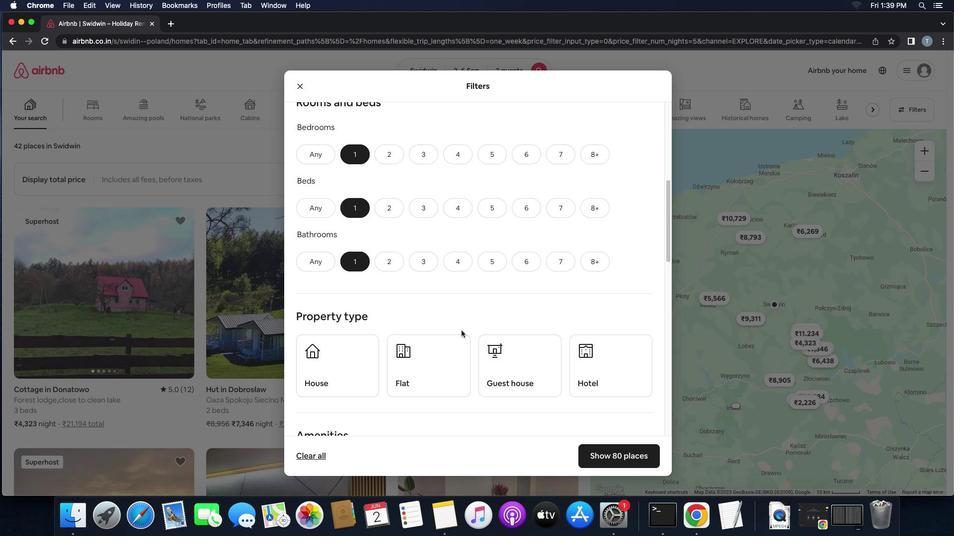 
Action: Mouse scrolled (466, 335) with delta (4, 4)
Screenshot: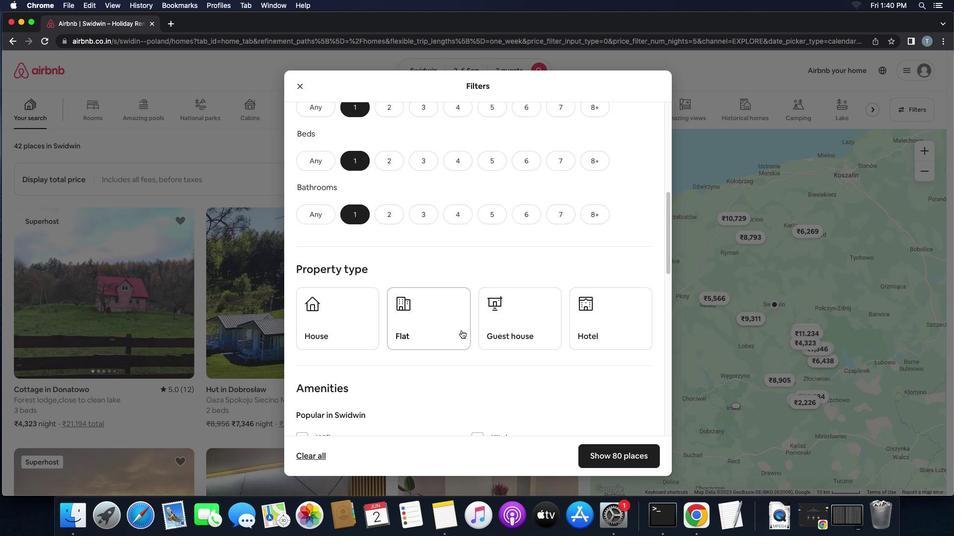 
Action: Mouse scrolled (466, 335) with delta (4, 4)
Screenshot: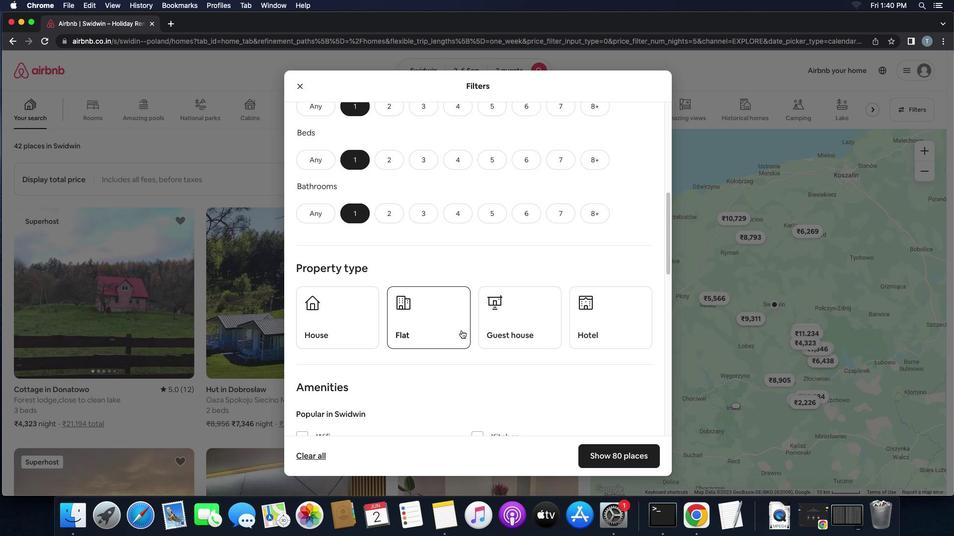 
Action: Mouse scrolled (466, 335) with delta (4, 4)
Screenshot: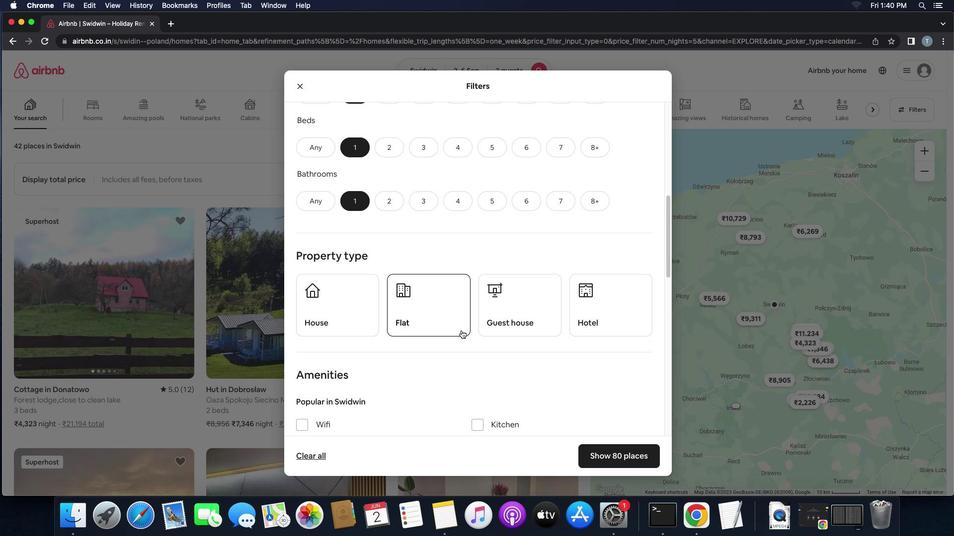 
Action: Mouse scrolled (466, 335) with delta (4, 4)
Screenshot: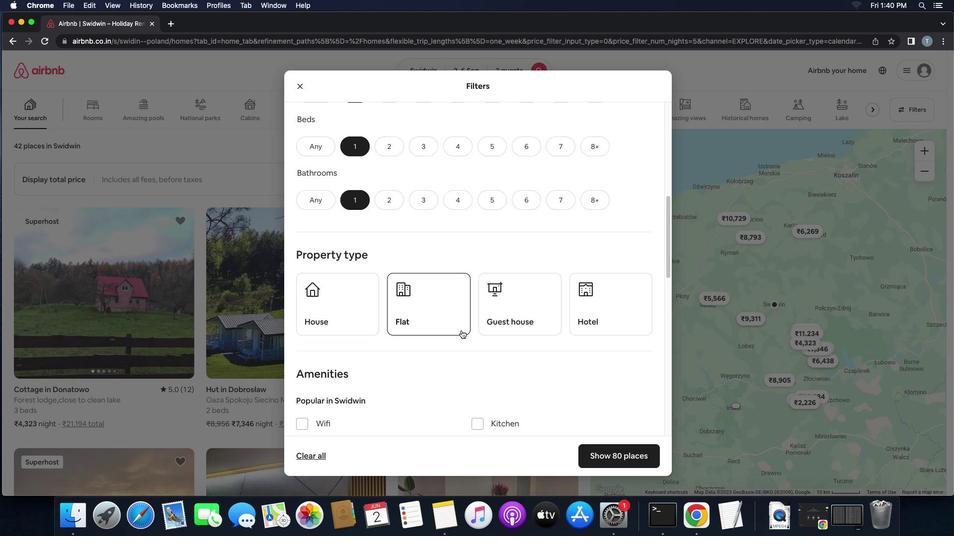 
Action: Mouse scrolled (466, 335) with delta (4, 4)
Screenshot: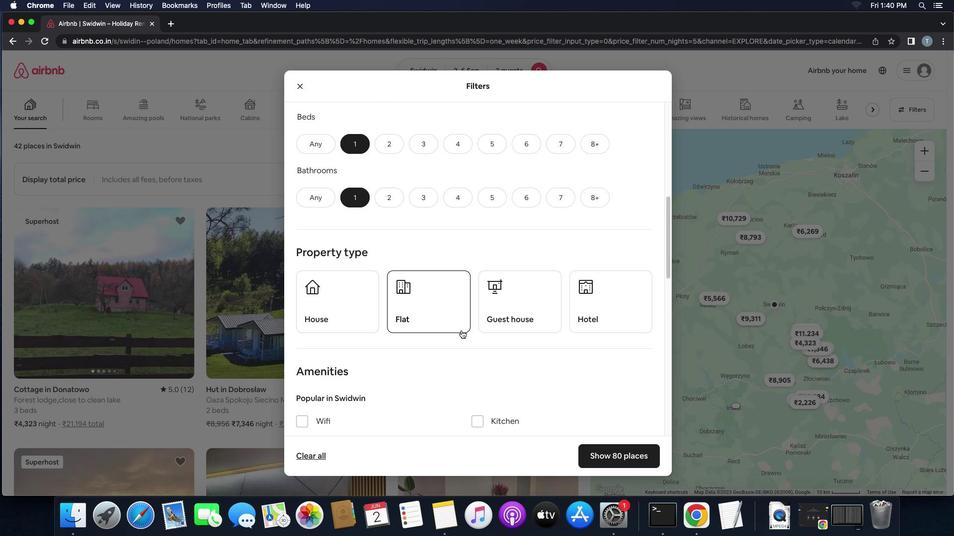
Action: Mouse moved to (357, 318)
Screenshot: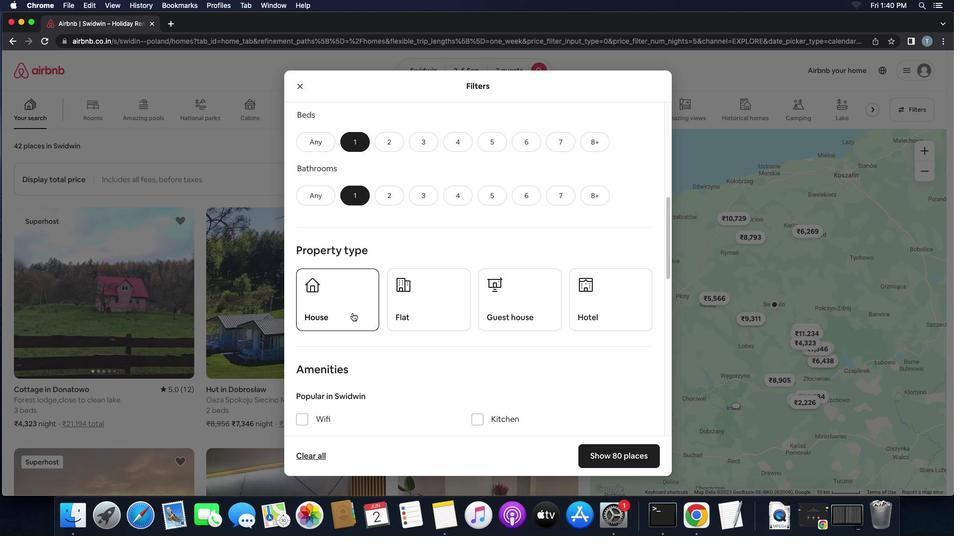 
Action: Mouse pressed left at (357, 318)
Screenshot: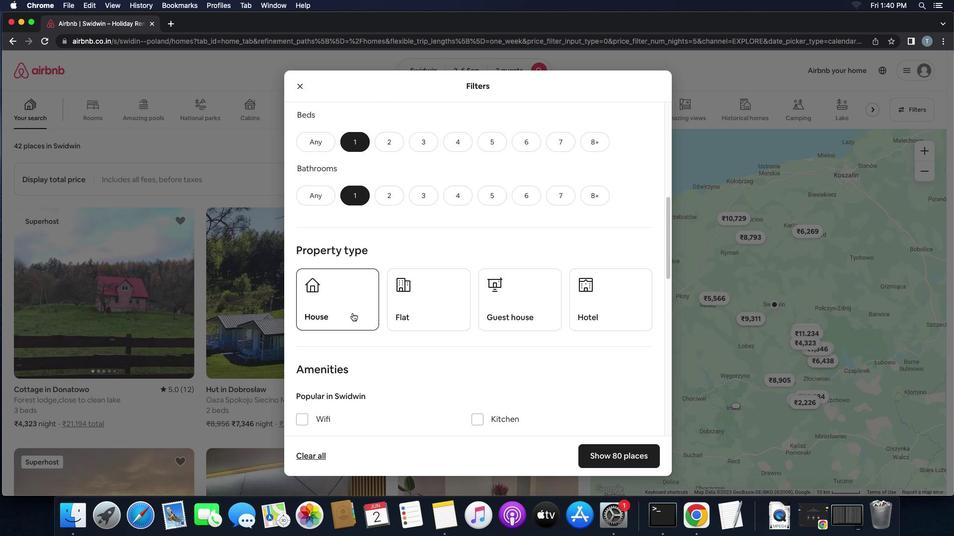 
Action: Mouse moved to (438, 319)
Screenshot: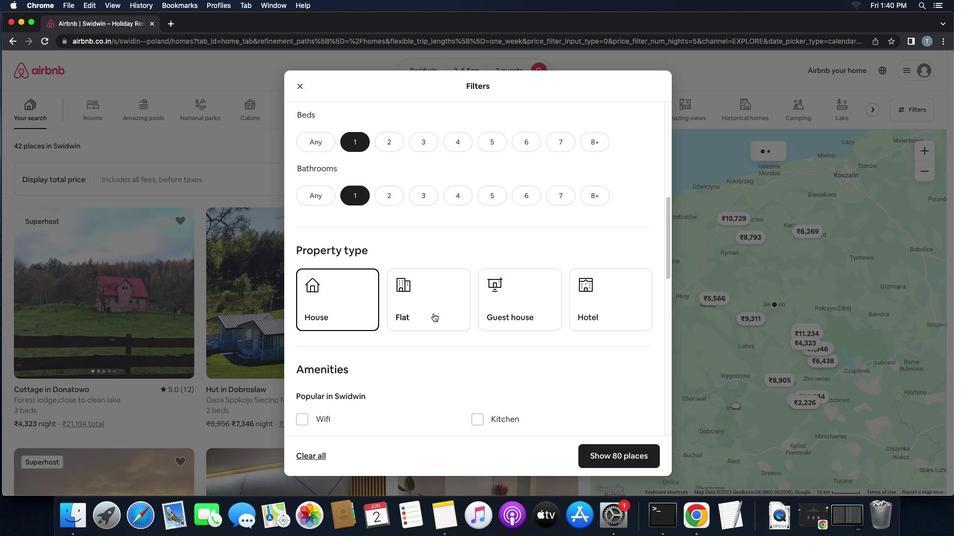 
Action: Mouse pressed left at (438, 319)
Screenshot: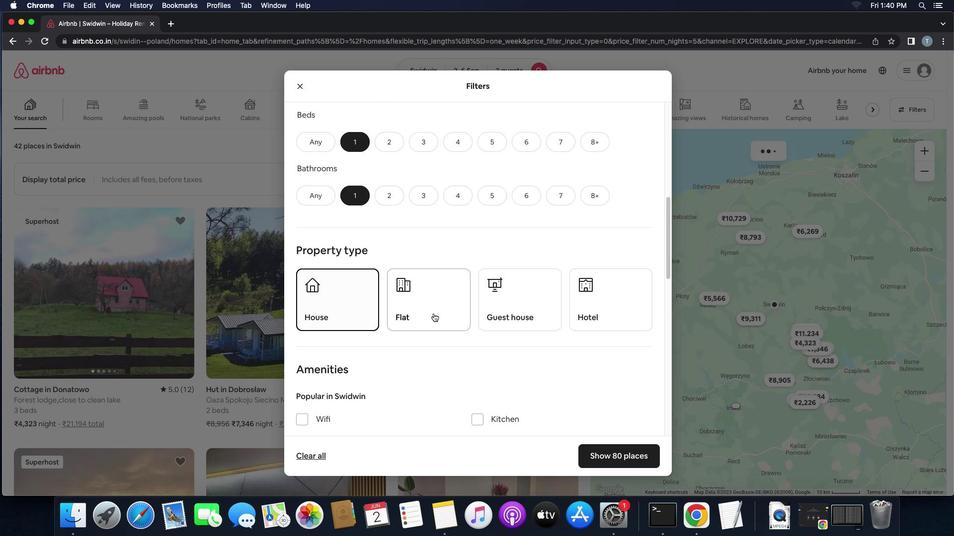 
Action: Mouse moved to (507, 319)
Screenshot: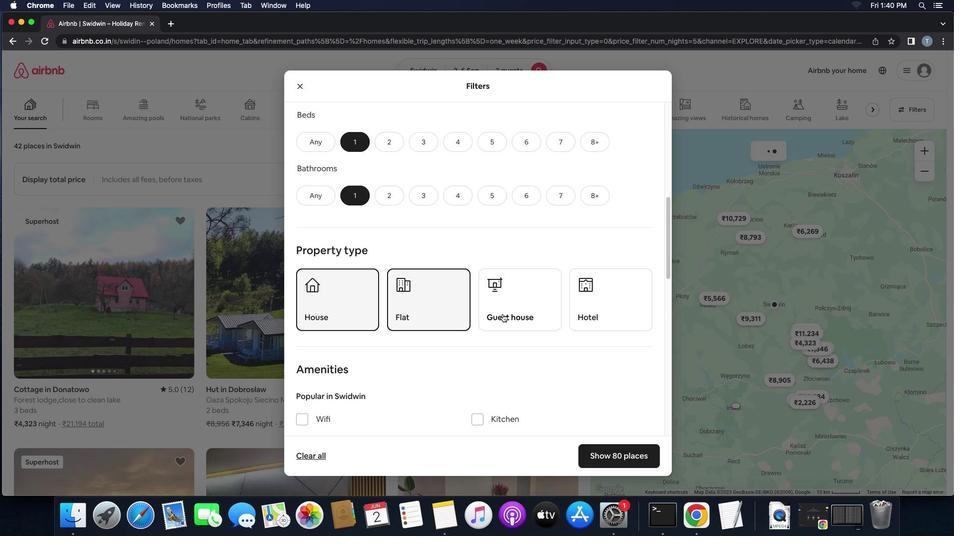 
Action: Mouse pressed left at (507, 319)
Screenshot: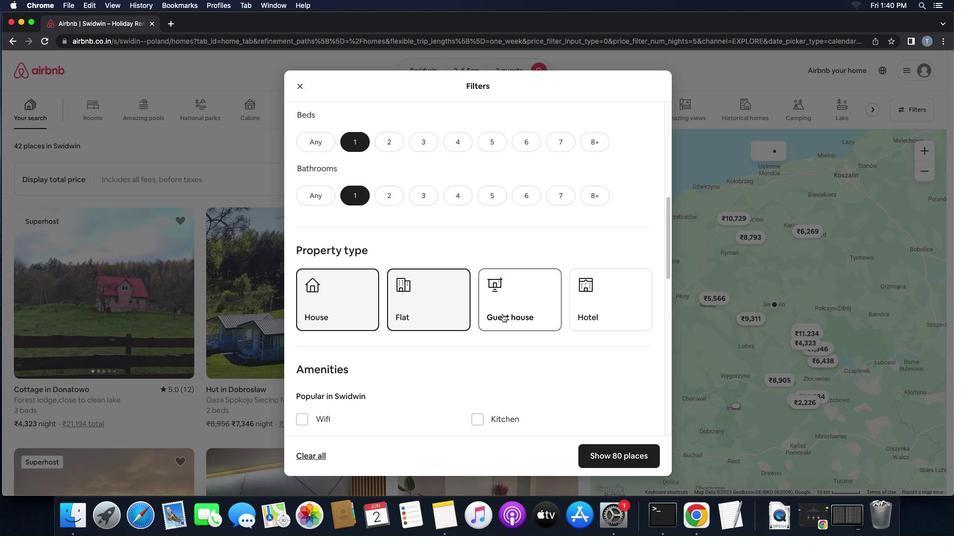 
Action: Mouse moved to (596, 325)
Screenshot: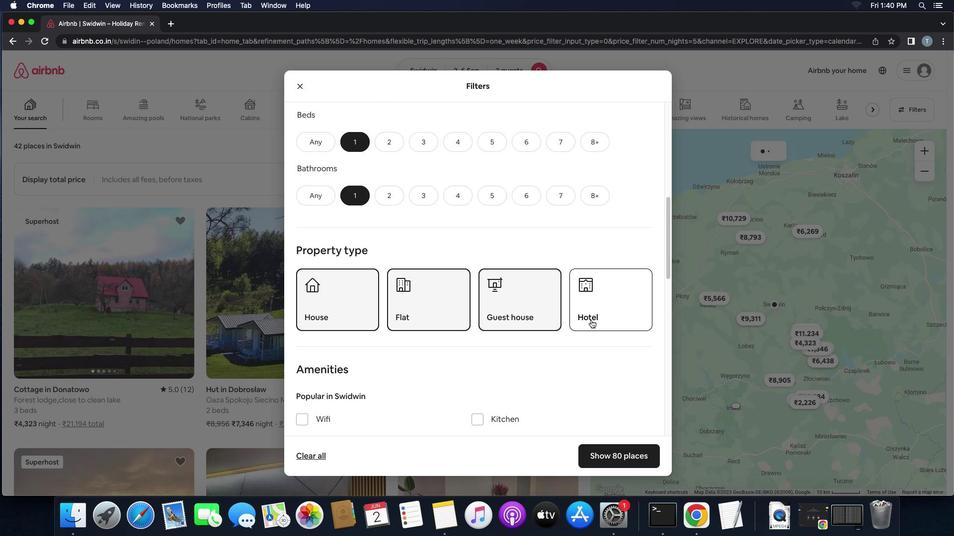 
Action: Mouse pressed left at (596, 325)
Screenshot: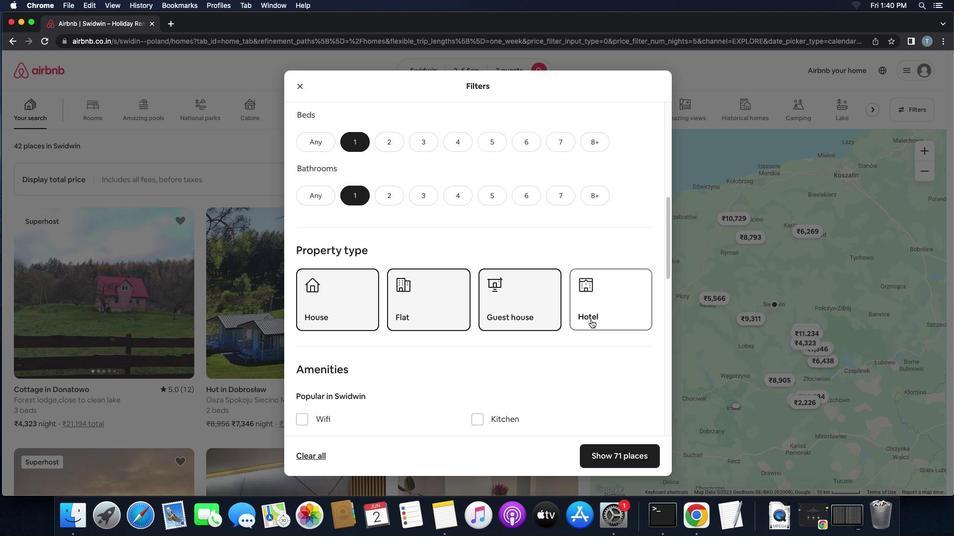 
Action: Mouse moved to (585, 337)
Screenshot: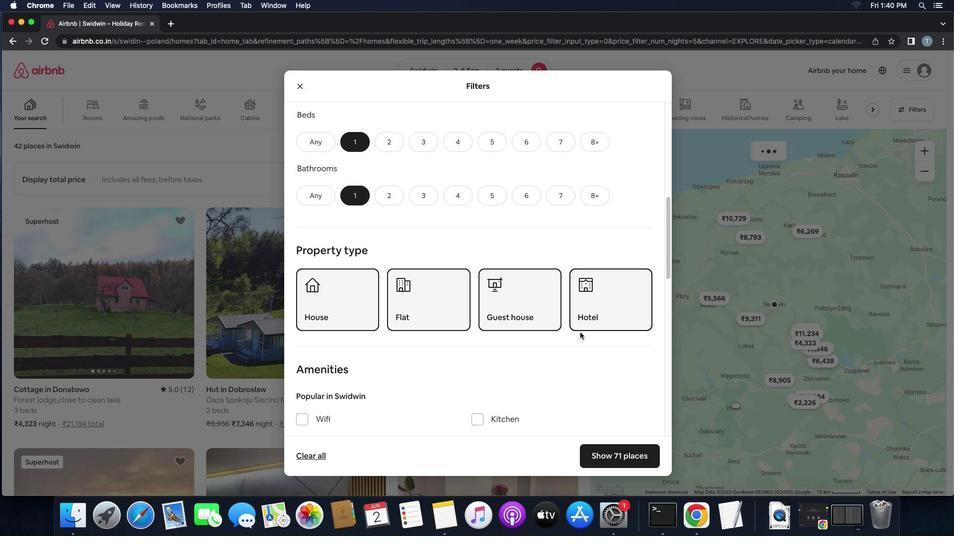 
Action: Mouse scrolled (585, 337) with delta (4, 4)
Screenshot: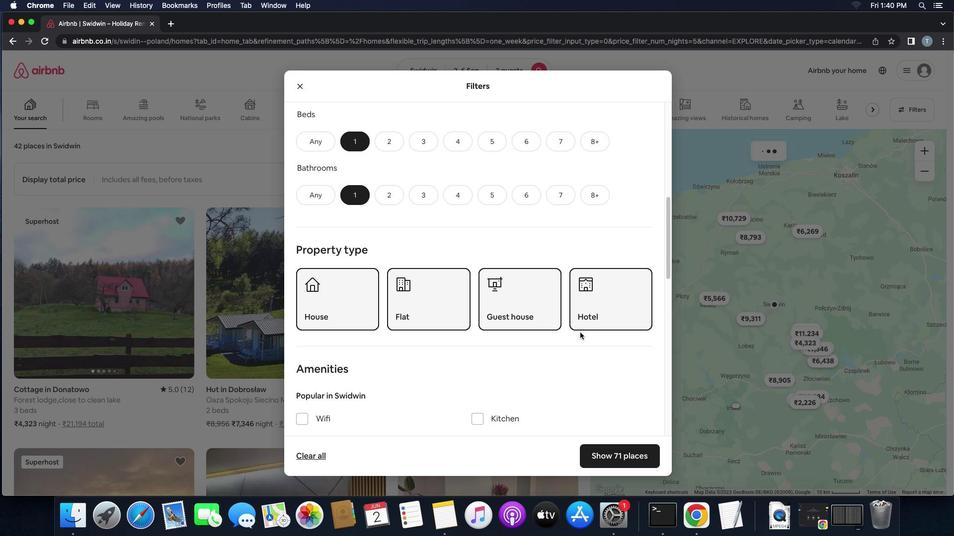
Action: Mouse scrolled (585, 337) with delta (4, 4)
Screenshot: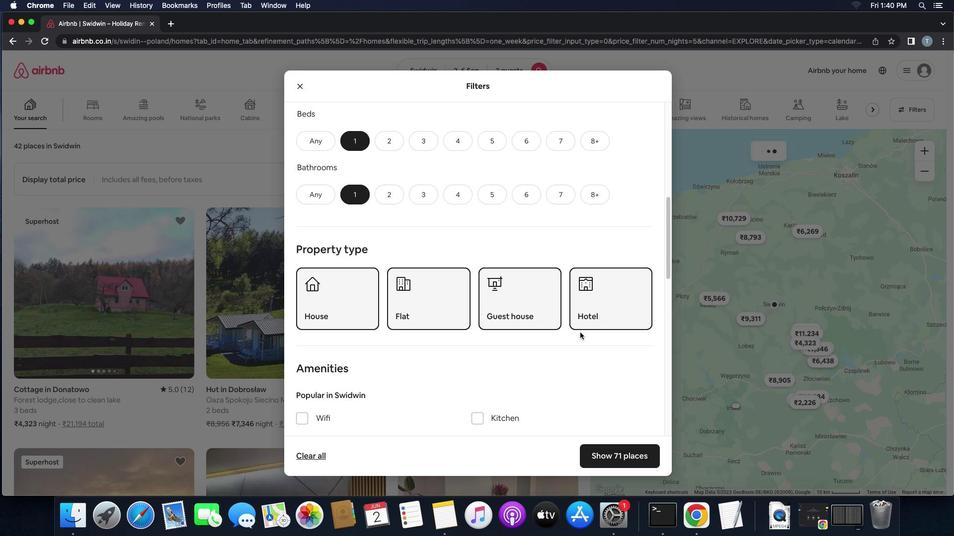 
Action: Mouse scrolled (585, 337) with delta (4, 4)
Screenshot: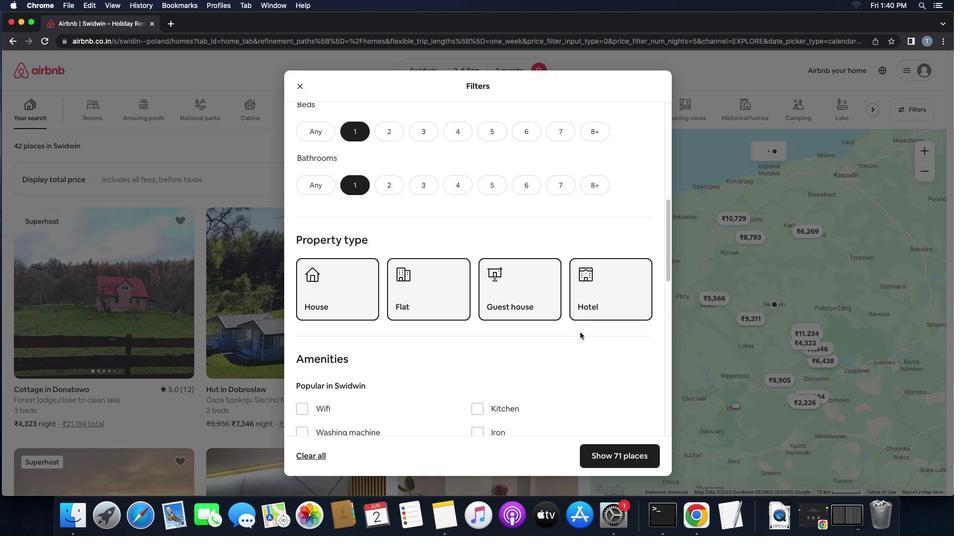 
Action: Mouse scrolled (585, 337) with delta (4, 4)
Screenshot: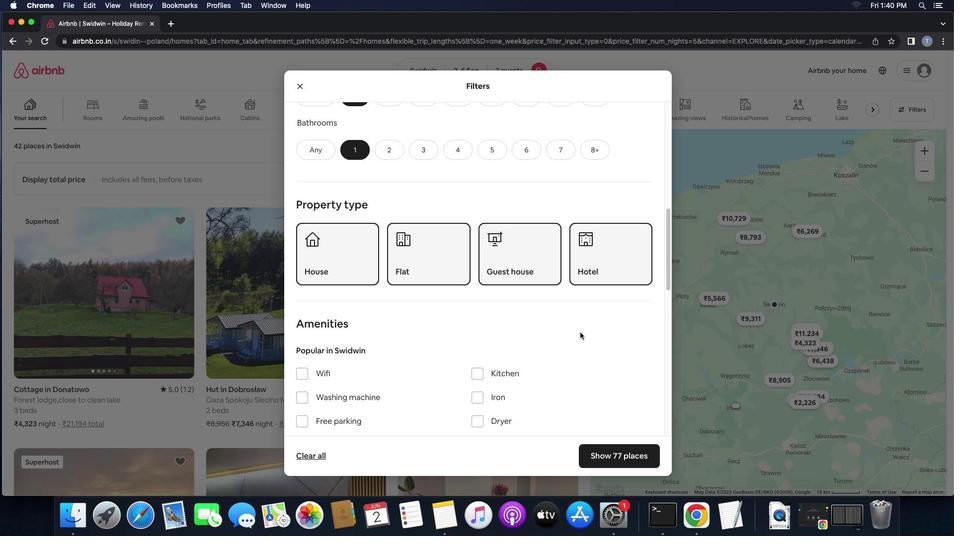 
Action: Mouse scrolled (585, 337) with delta (4, 4)
Screenshot: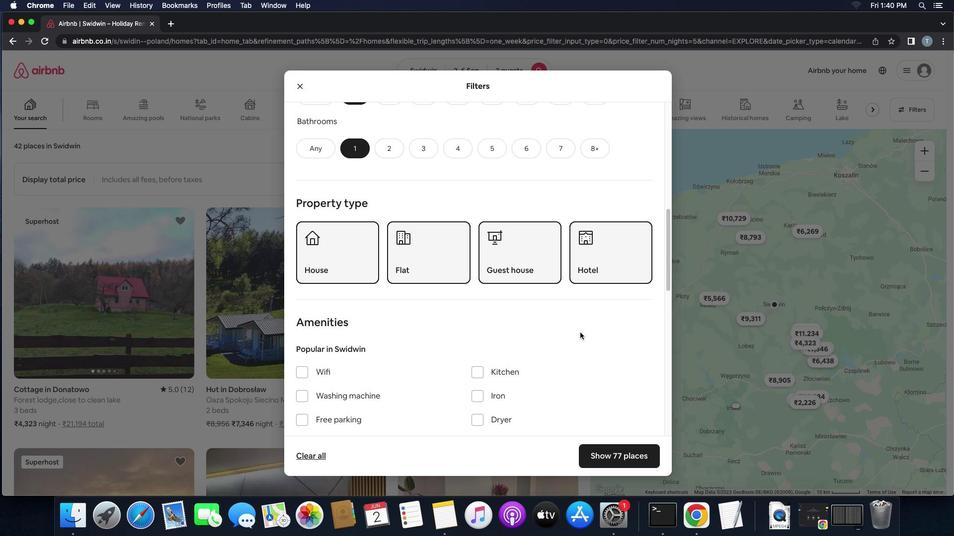 
Action: Mouse scrolled (585, 337) with delta (4, 4)
Screenshot: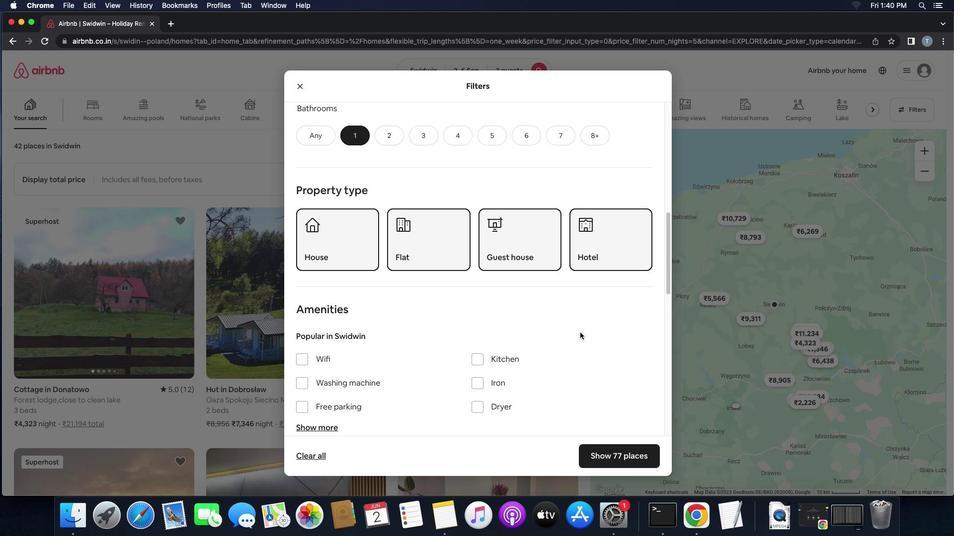 
Action: Mouse scrolled (585, 337) with delta (4, 4)
Screenshot: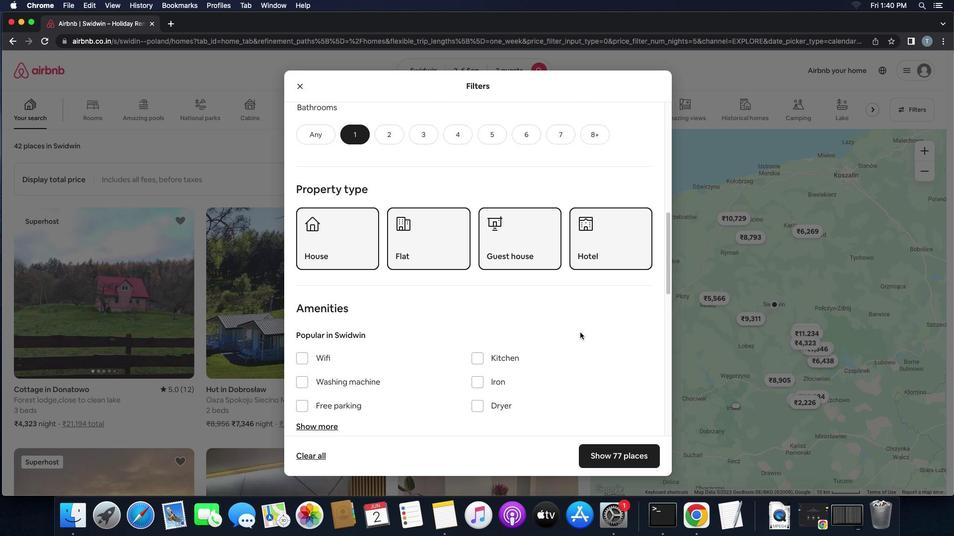 
Action: Mouse scrolled (585, 337) with delta (4, 4)
Screenshot: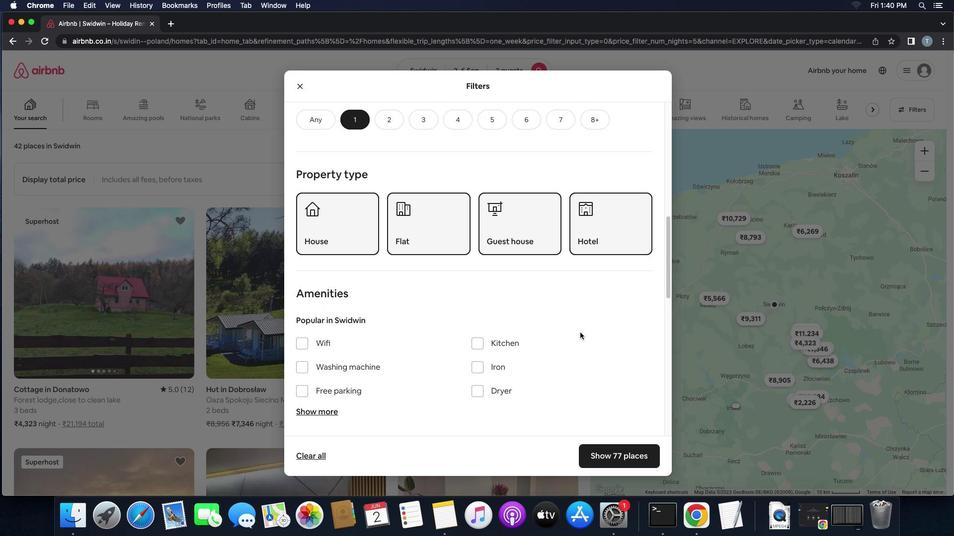 
Action: Mouse scrolled (585, 337) with delta (4, 4)
Screenshot: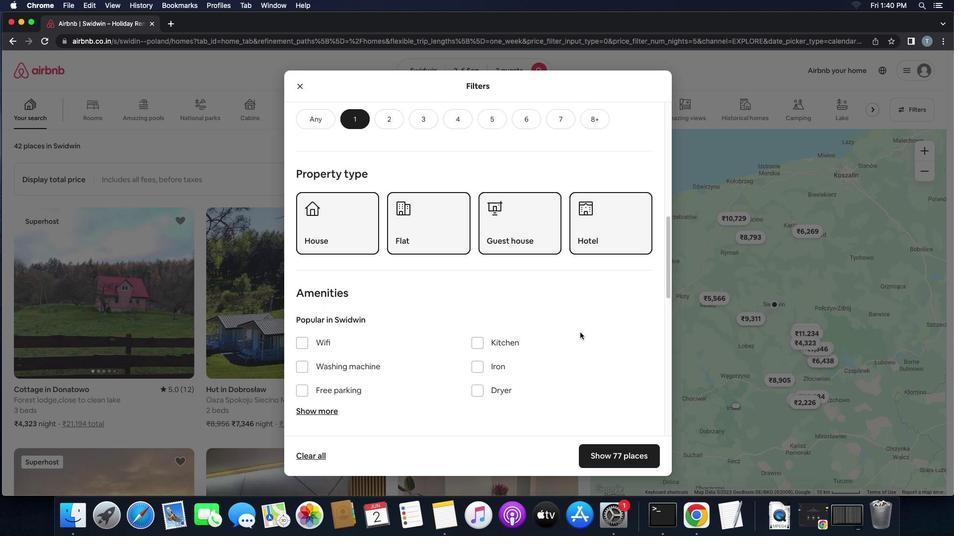 
Action: Mouse scrolled (585, 337) with delta (4, 4)
Screenshot: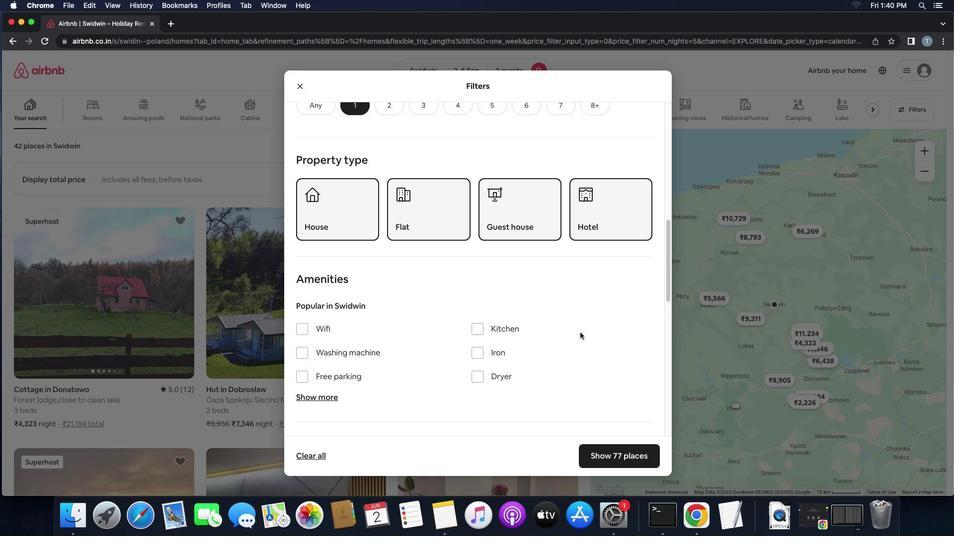 
Action: Mouse scrolled (585, 337) with delta (4, 4)
Screenshot: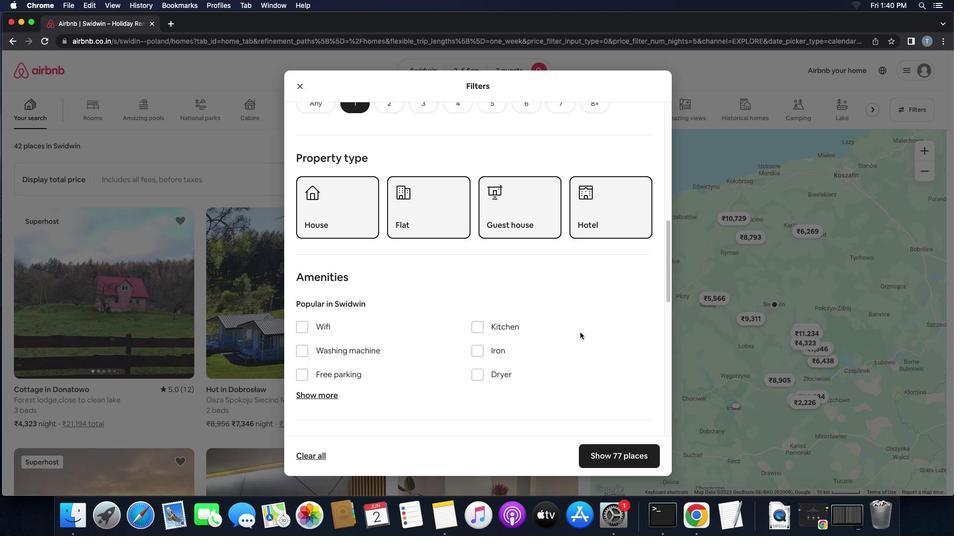 
Action: Mouse scrolled (585, 337) with delta (4, 4)
Screenshot: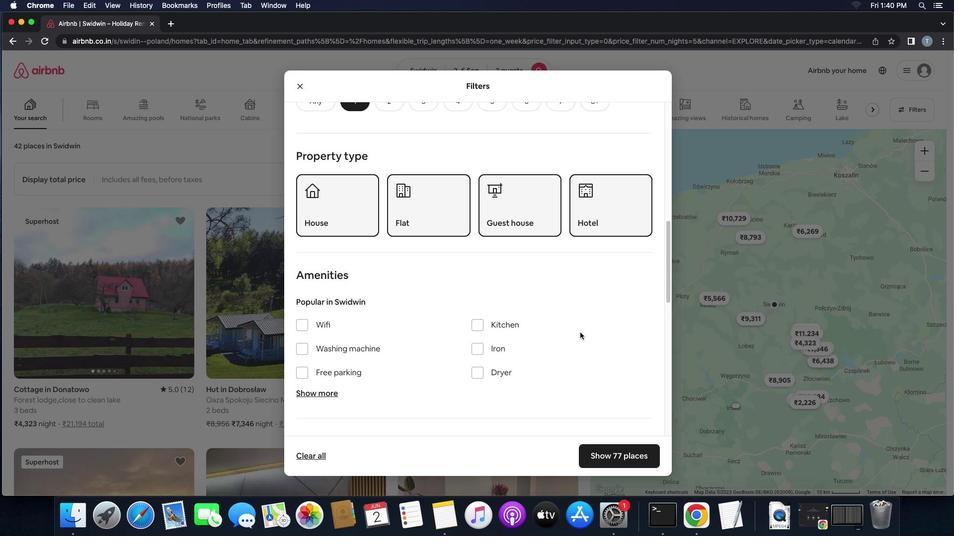 
Action: Mouse moved to (310, 343)
Screenshot: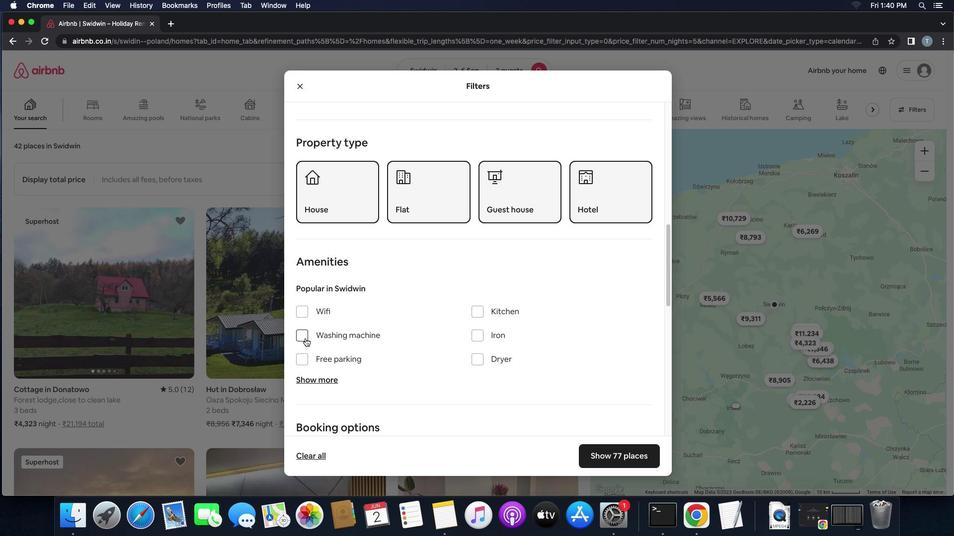 
Action: Mouse pressed left at (310, 343)
Screenshot: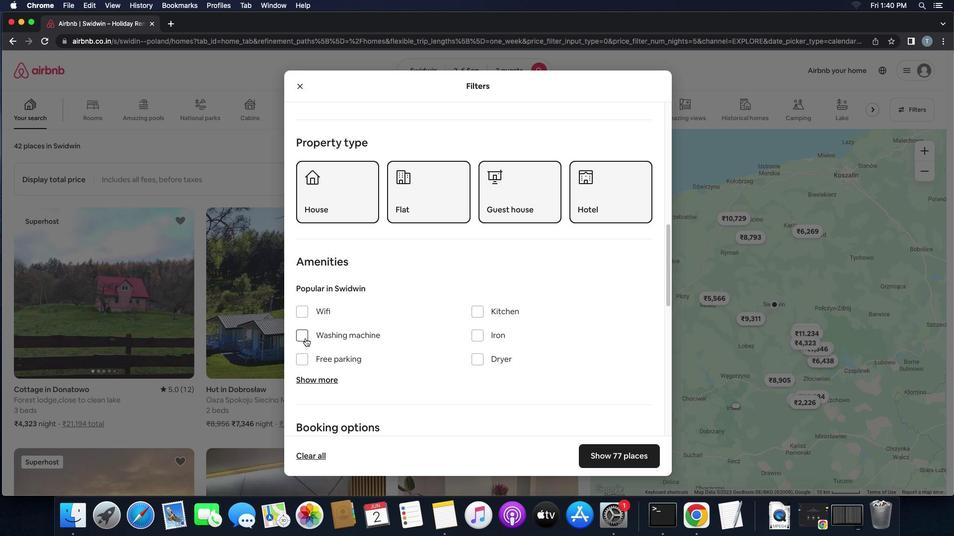 
Action: Mouse moved to (425, 356)
Screenshot: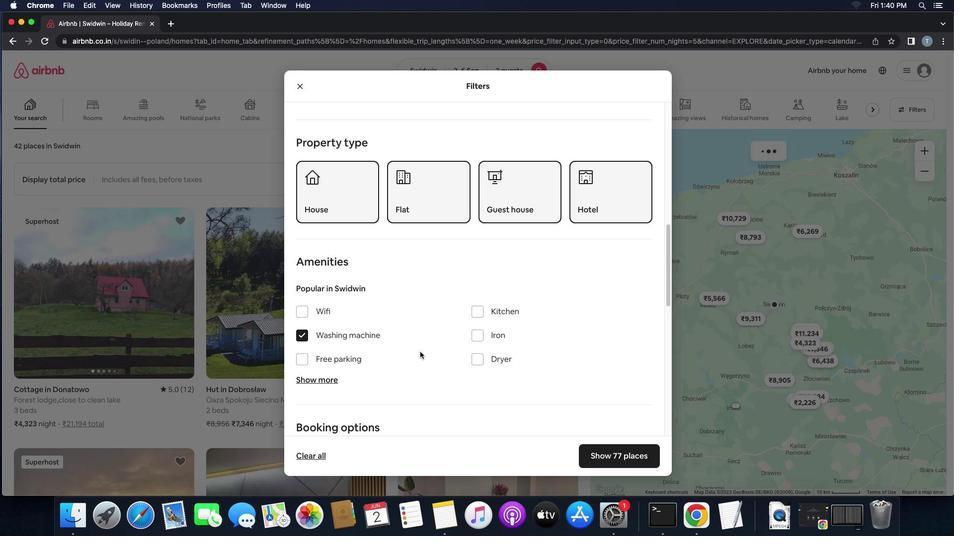 
Action: Mouse scrolled (425, 356) with delta (4, 4)
Screenshot: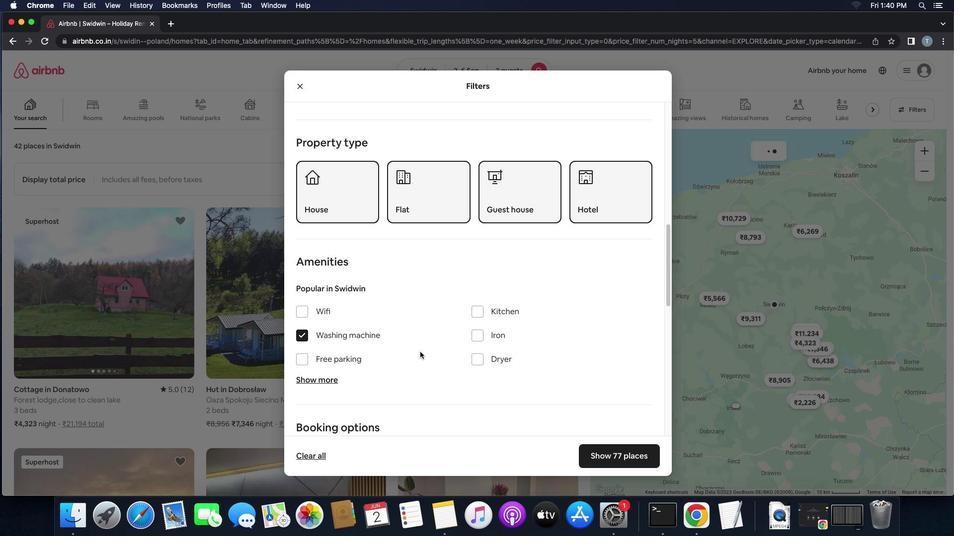 
Action: Mouse scrolled (425, 356) with delta (4, 4)
Screenshot: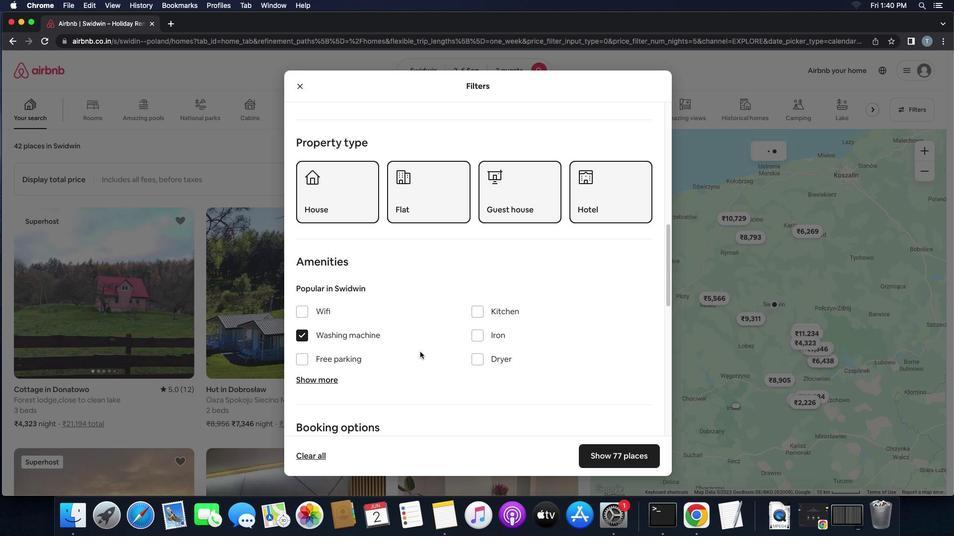 
Action: Mouse scrolled (425, 356) with delta (4, 4)
Screenshot: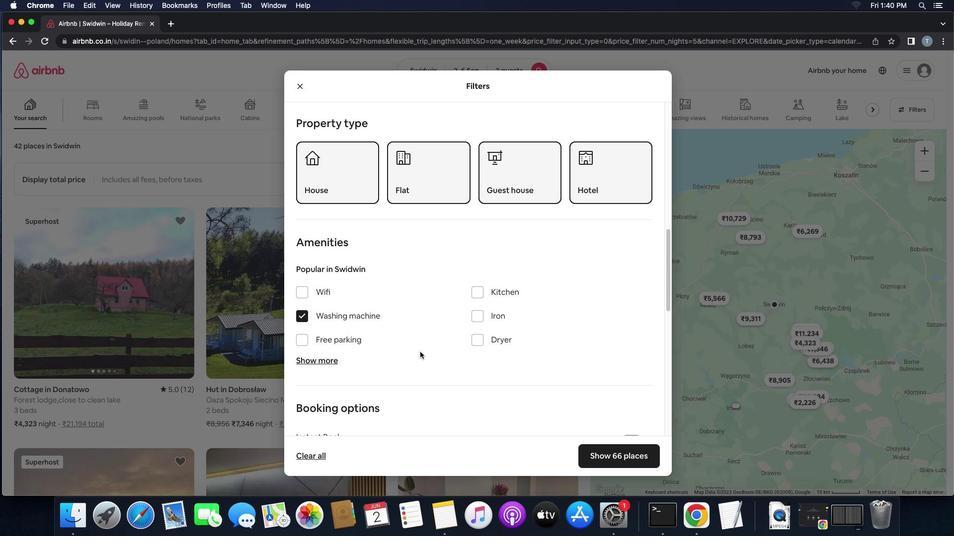 
Action: Mouse scrolled (425, 356) with delta (4, 4)
Screenshot: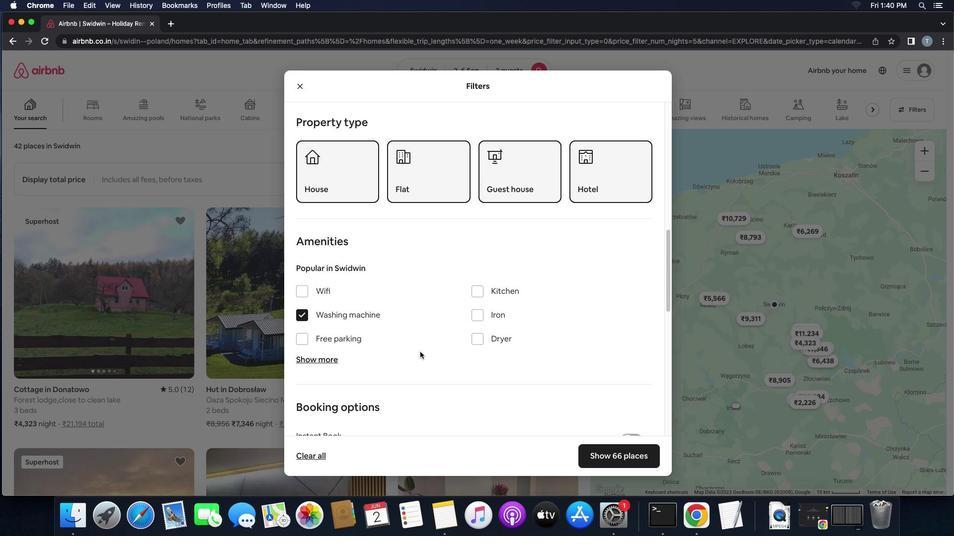 
Action: Mouse scrolled (425, 356) with delta (4, 3)
Screenshot: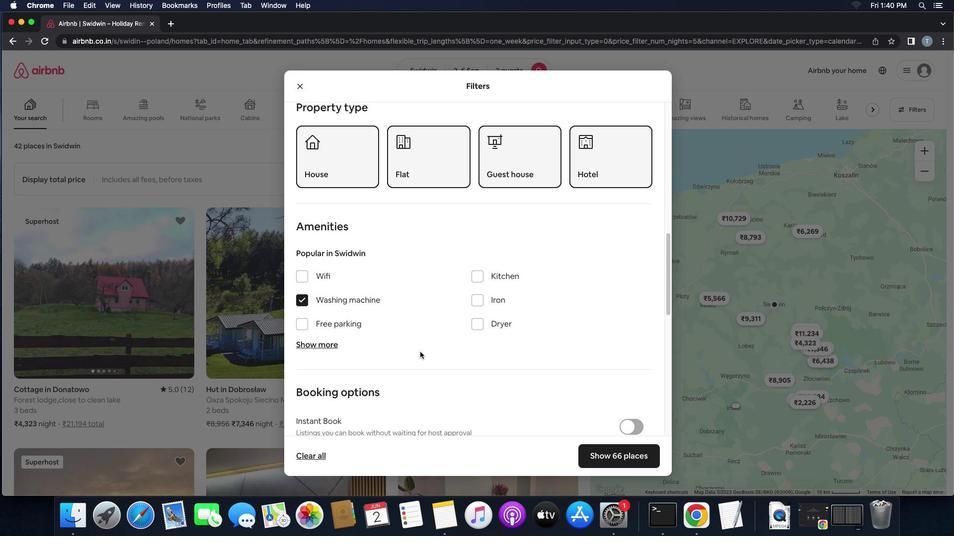 
Action: Mouse scrolled (425, 356) with delta (4, 4)
Screenshot: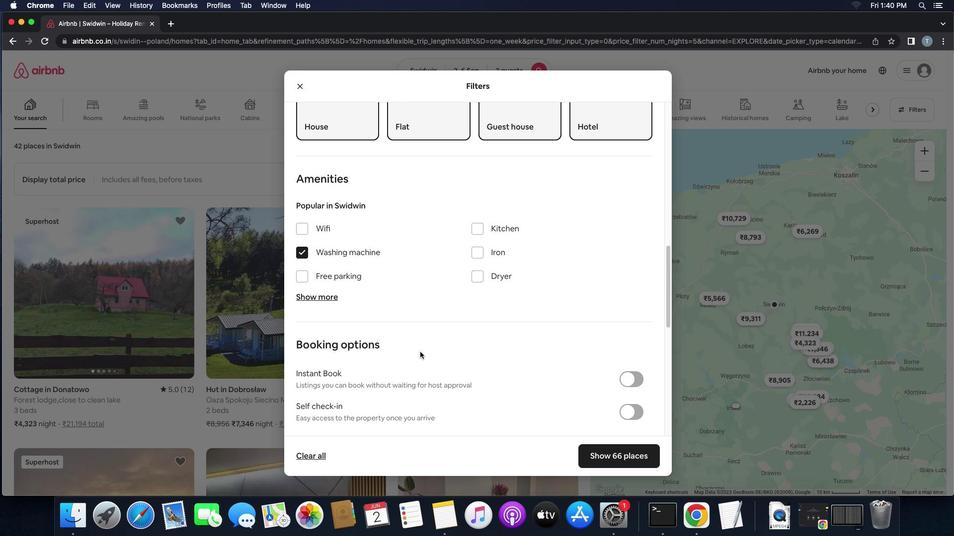 
Action: Mouse scrolled (425, 356) with delta (4, 4)
Screenshot: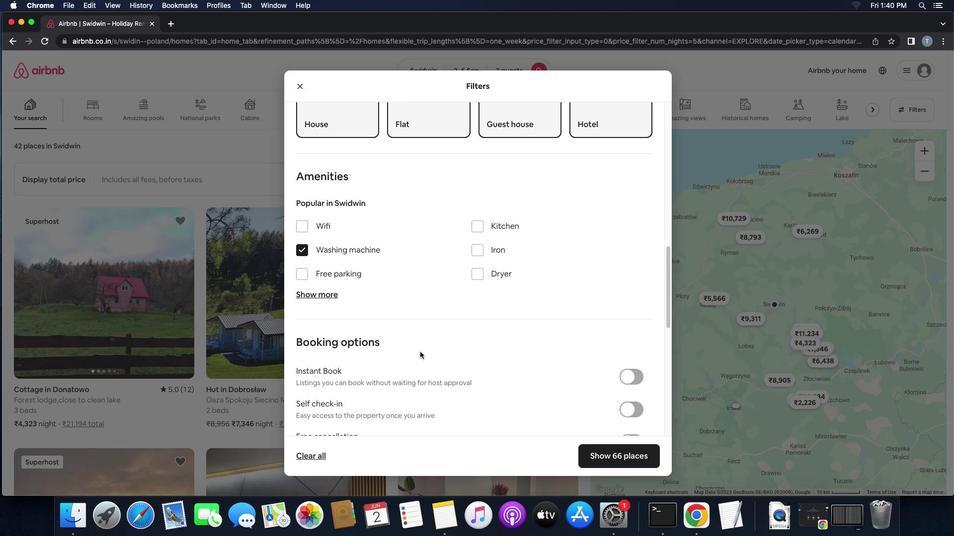 
Action: Mouse scrolled (425, 356) with delta (4, 4)
Screenshot: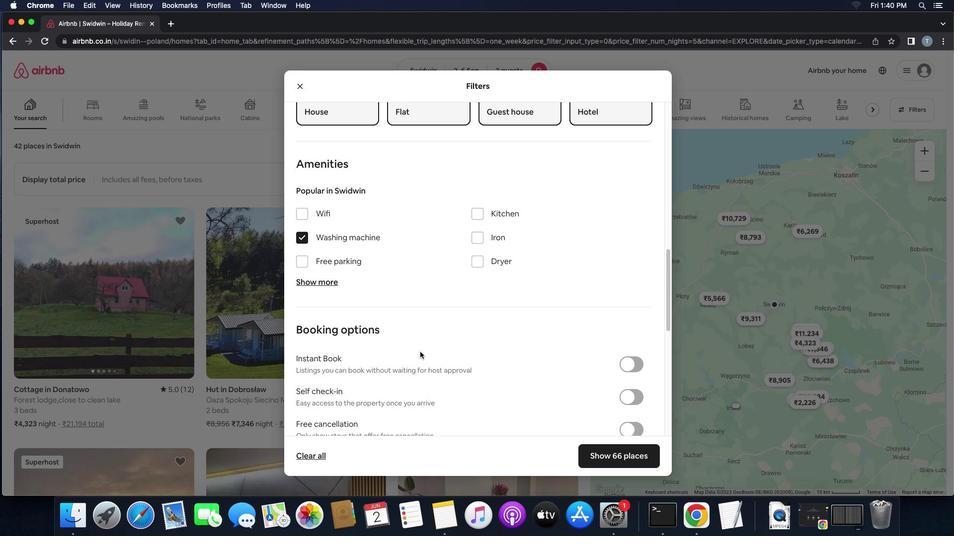 
Action: Mouse scrolled (425, 356) with delta (4, 4)
Screenshot: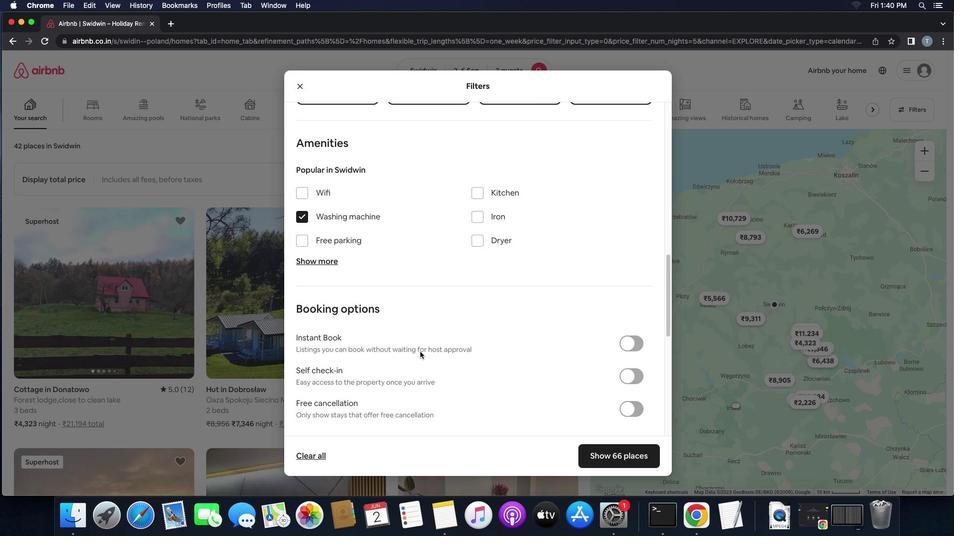 
Action: Mouse scrolled (425, 356) with delta (4, 4)
Screenshot: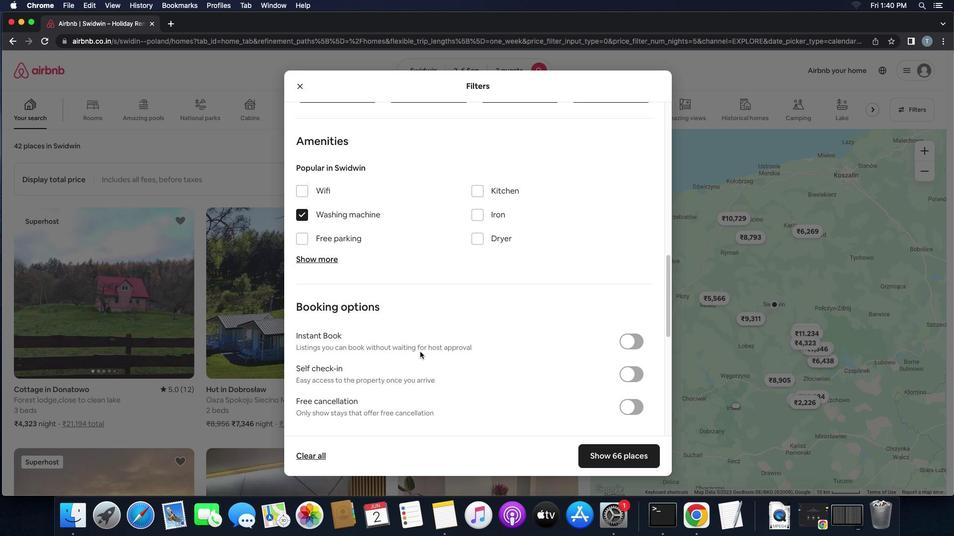 
Action: Mouse moved to (631, 365)
Screenshot: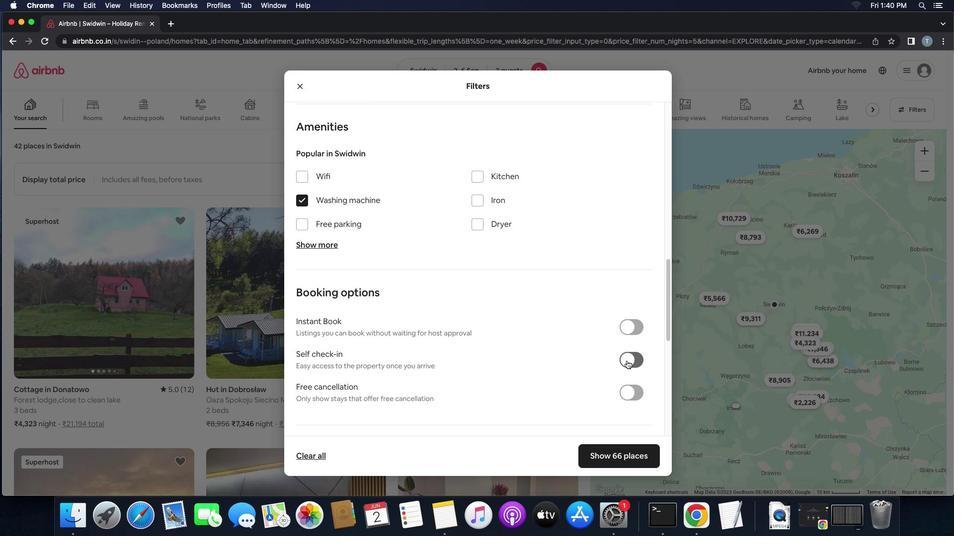 
Action: Mouse pressed left at (631, 365)
Screenshot: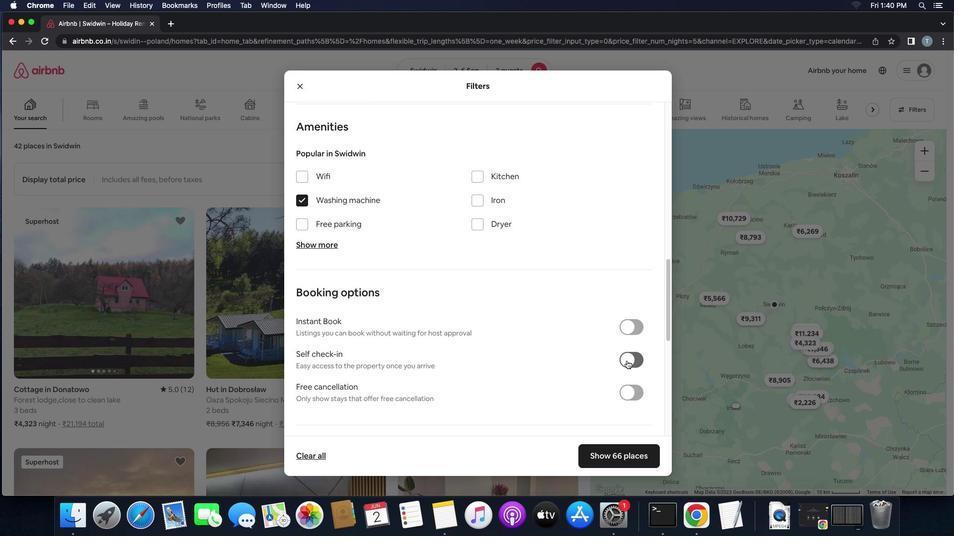 
Action: Mouse moved to (403, 386)
Screenshot: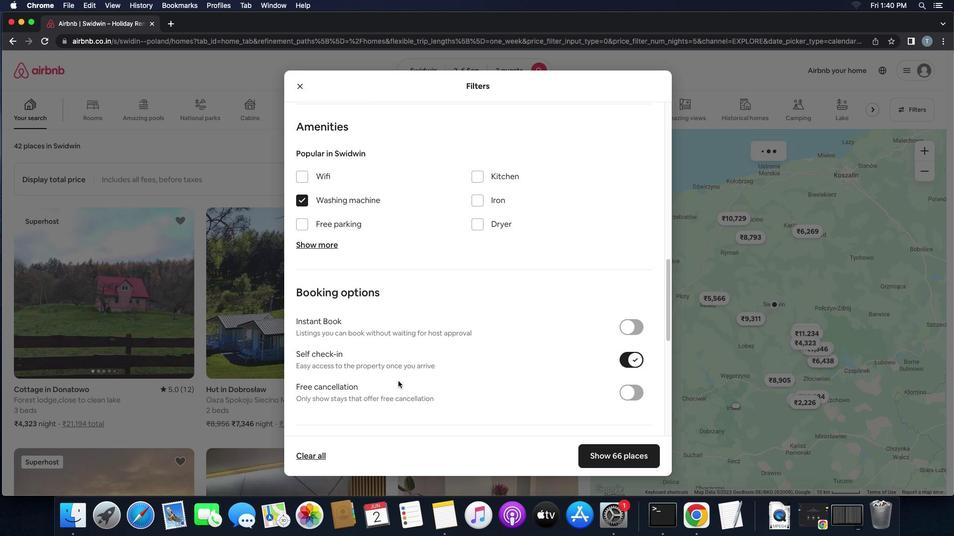 
Action: Mouse scrolled (403, 386) with delta (4, 4)
Screenshot: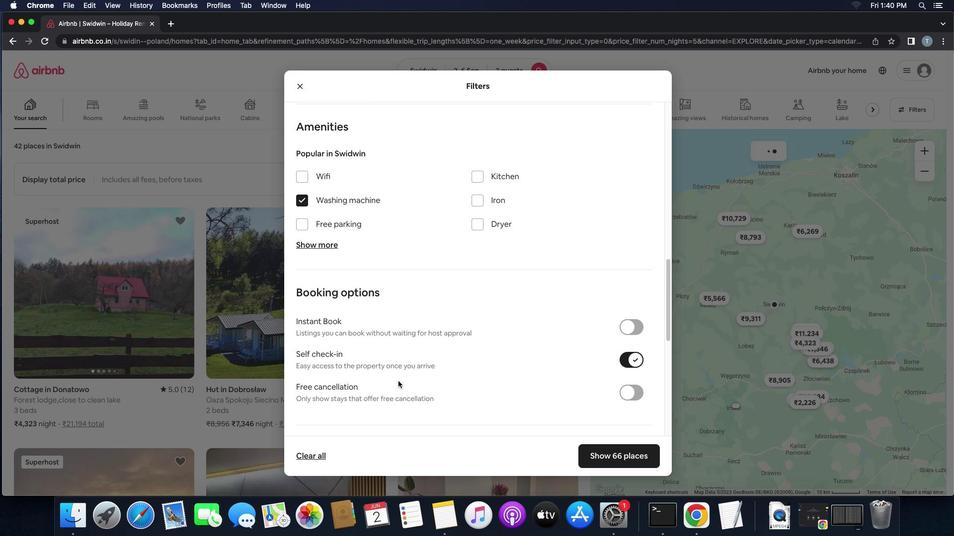 
Action: Mouse scrolled (403, 386) with delta (4, 4)
Screenshot: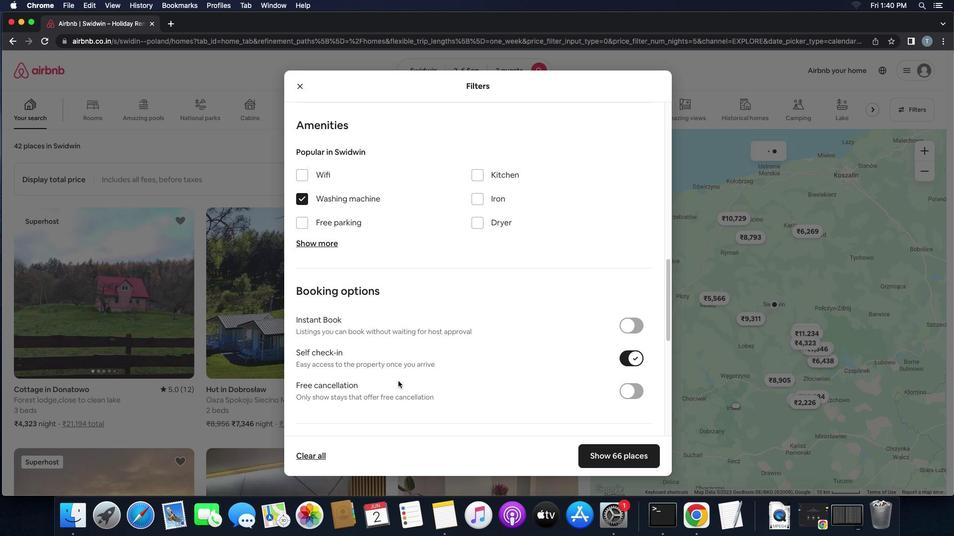 
Action: Mouse scrolled (403, 386) with delta (4, 3)
Screenshot: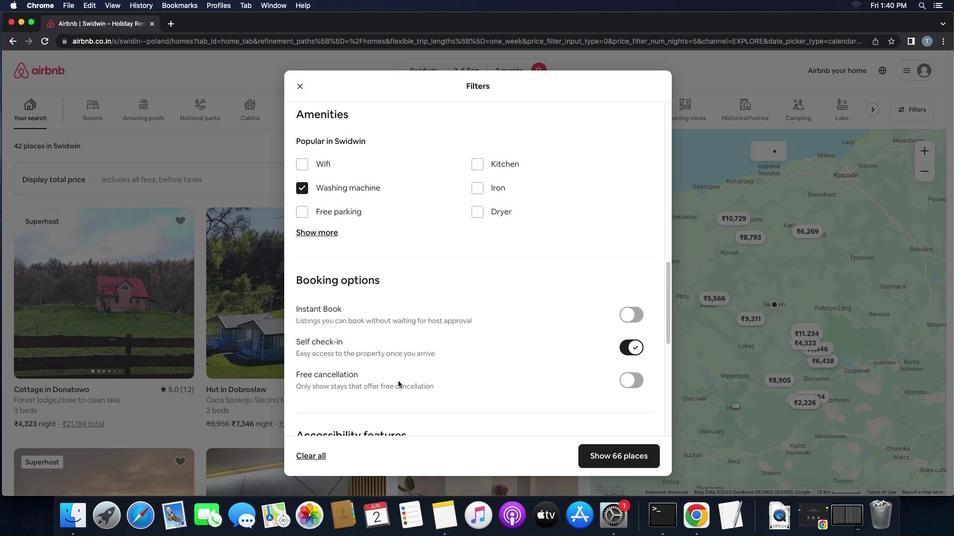 
Action: Mouse scrolled (403, 386) with delta (4, 4)
Screenshot: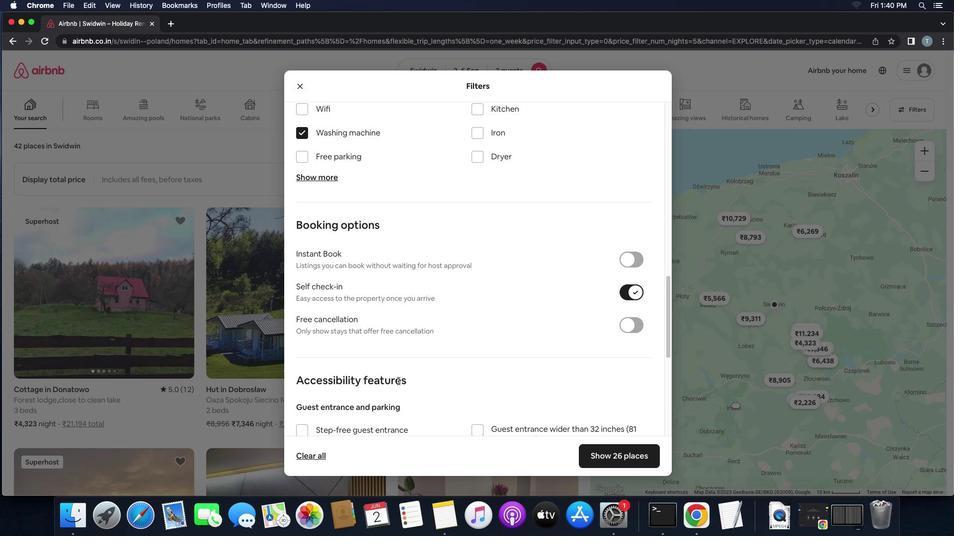 
Action: Mouse scrolled (403, 386) with delta (4, 4)
Screenshot: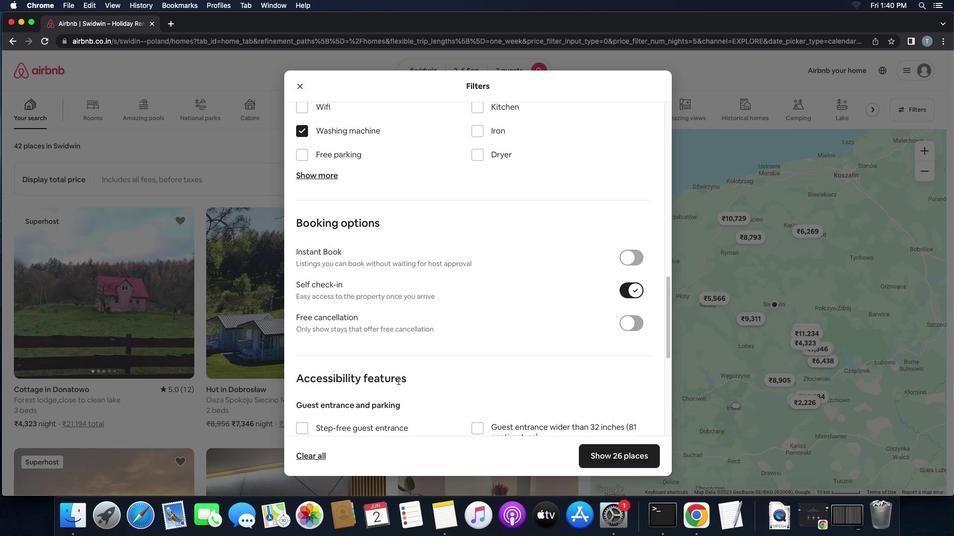 
Action: Mouse scrolled (403, 386) with delta (4, 4)
Screenshot: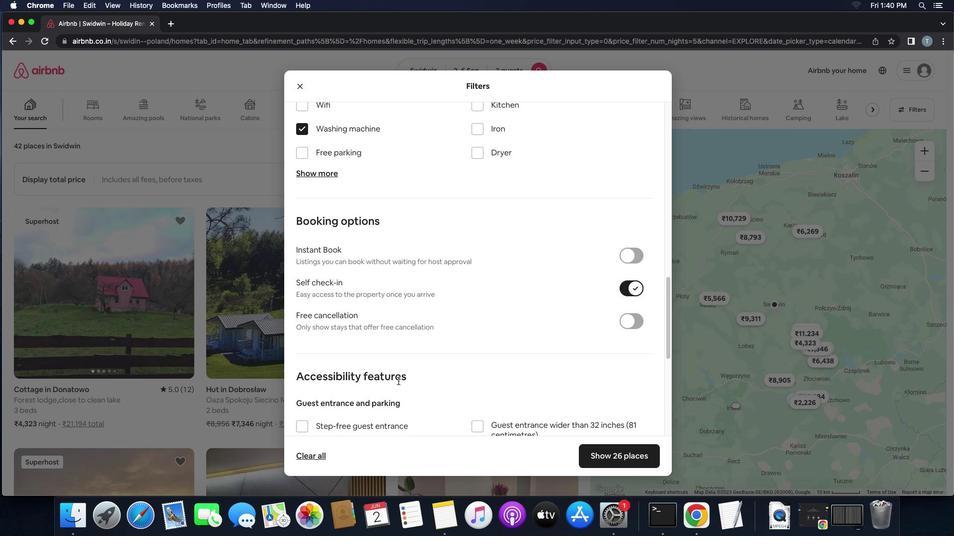 
Action: Mouse scrolled (403, 386) with delta (4, 4)
Screenshot: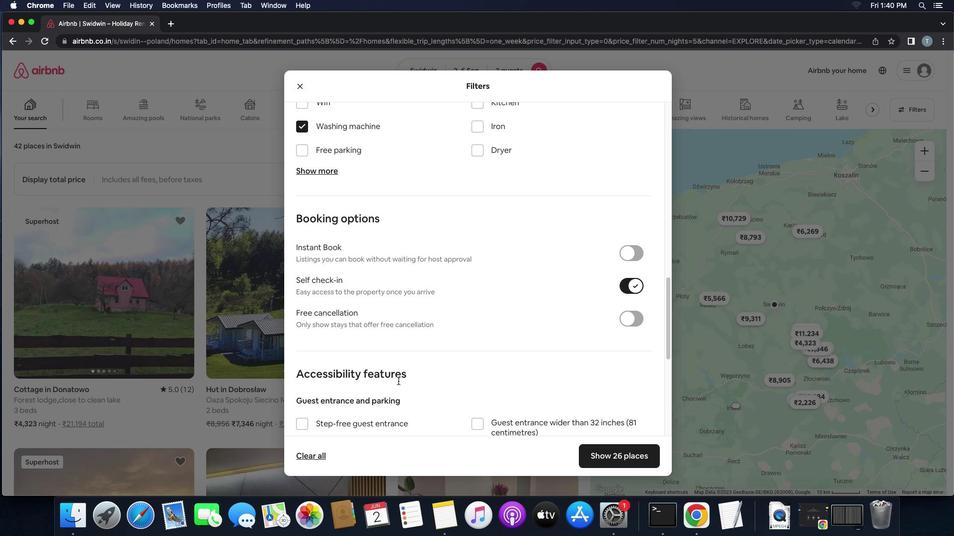 
Action: Mouse scrolled (403, 386) with delta (4, 3)
Screenshot: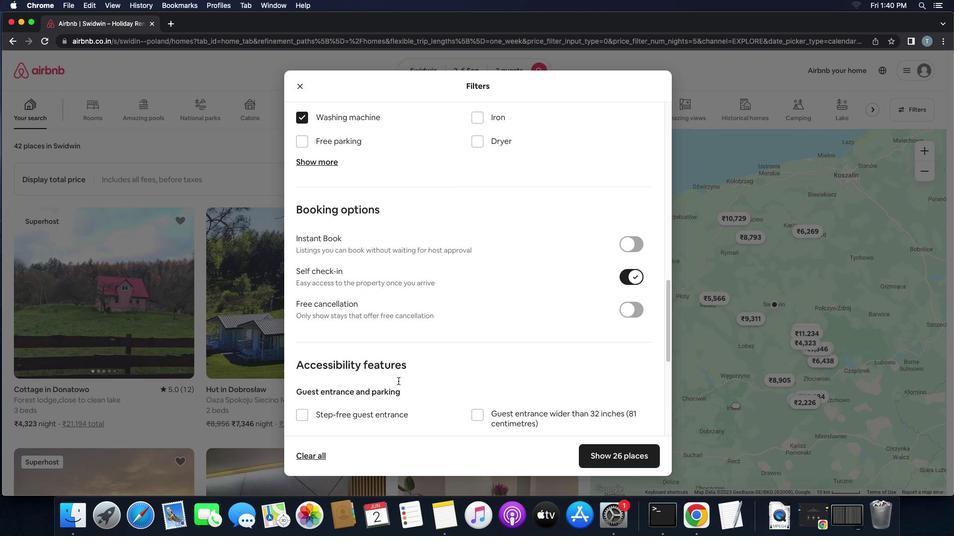 
Action: Mouse scrolled (403, 386) with delta (4, 4)
Screenshot: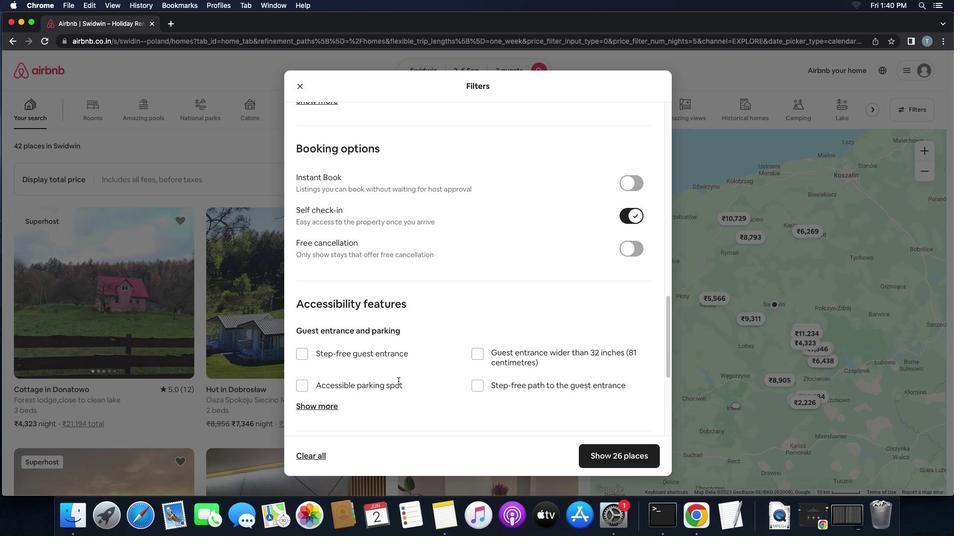 
Action: Mouse scrolled (403, 386) with delta (4, 4)
Screenshot: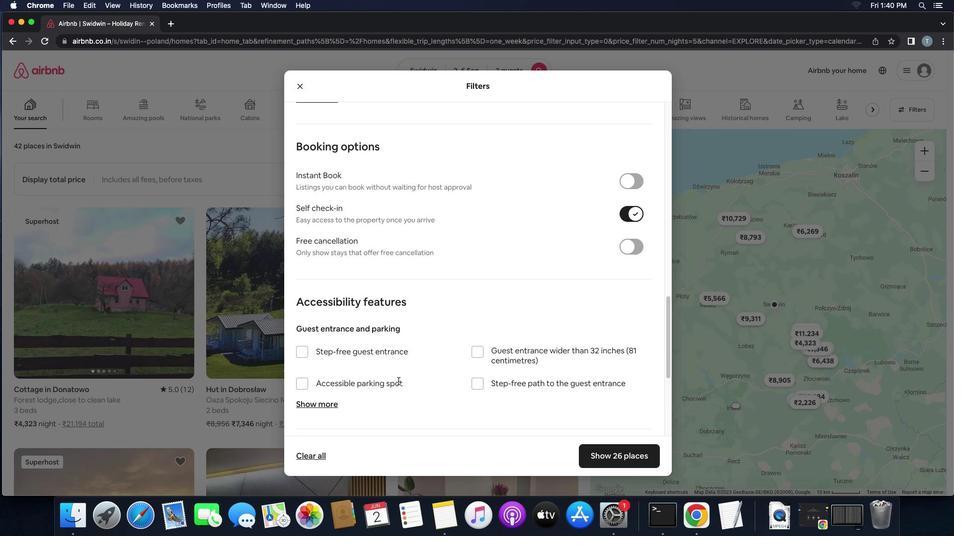 
Action: Mouse scrolled (403, 386) with delta (4, 3)
Screenshot: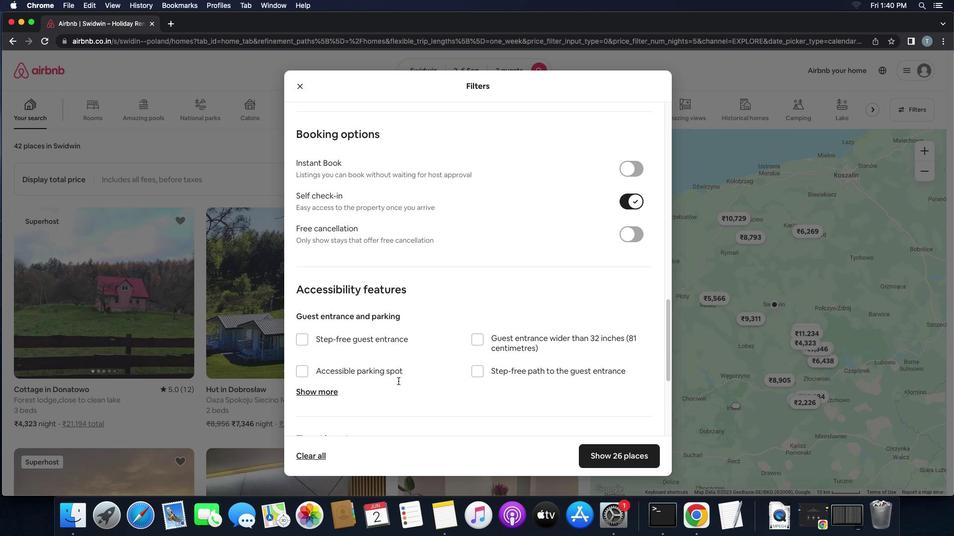 
Action: Mouse moved to (368, 385)
Screenshot: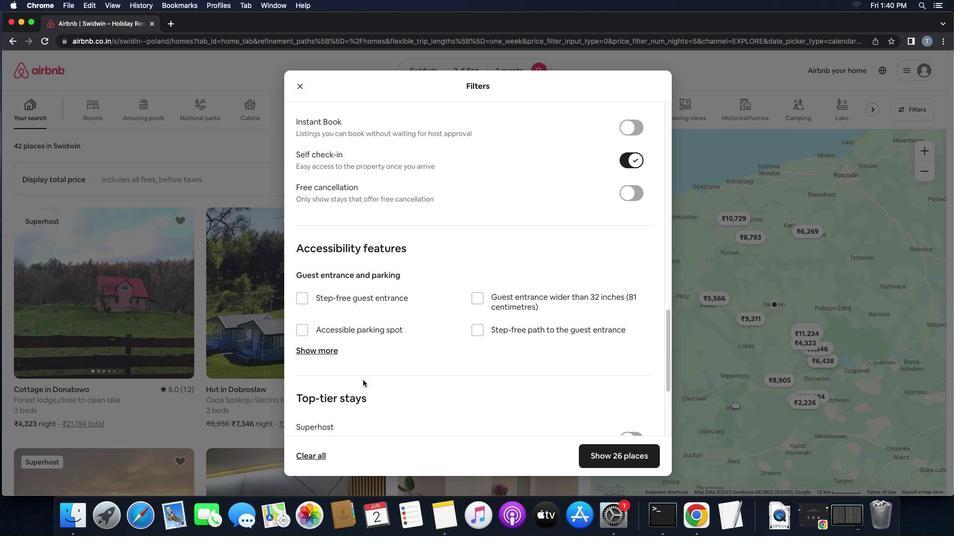 
Action: Mouse scrolled (368, 385) with delta (4, 4)
Screenshot: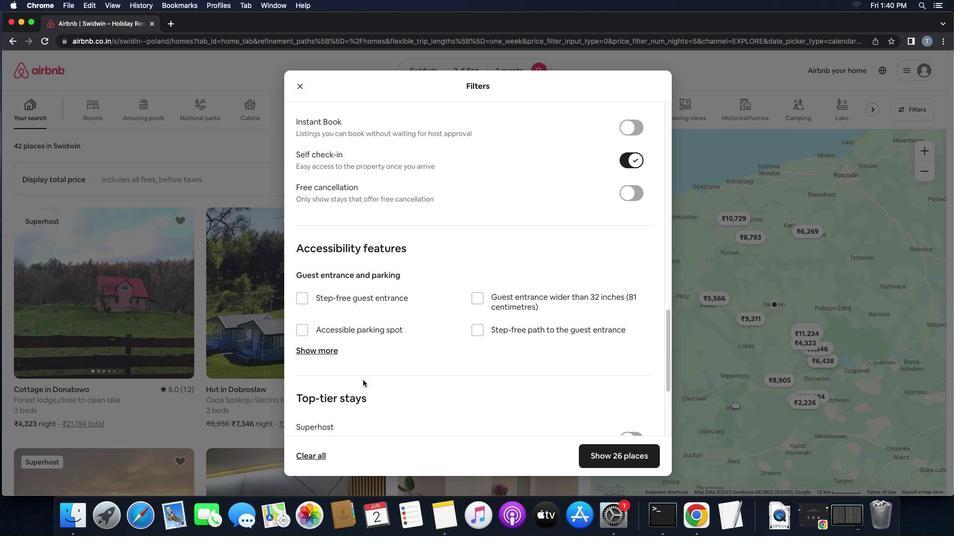 
Action: Mouse scrolled (368, 385) with delta (4, 4)
Screenshot: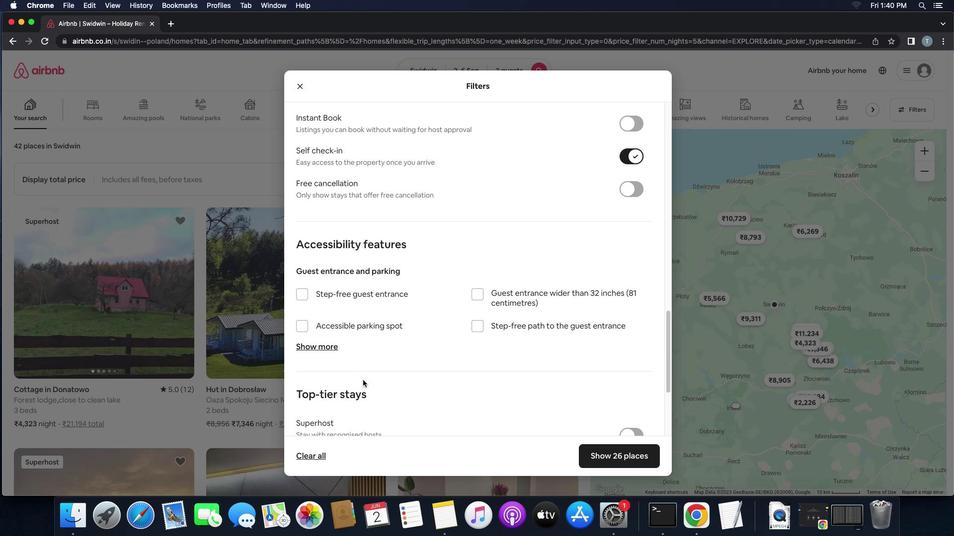 
Action: Mouse scrolled (368, 385) with delta (4, 3)
Screenshot: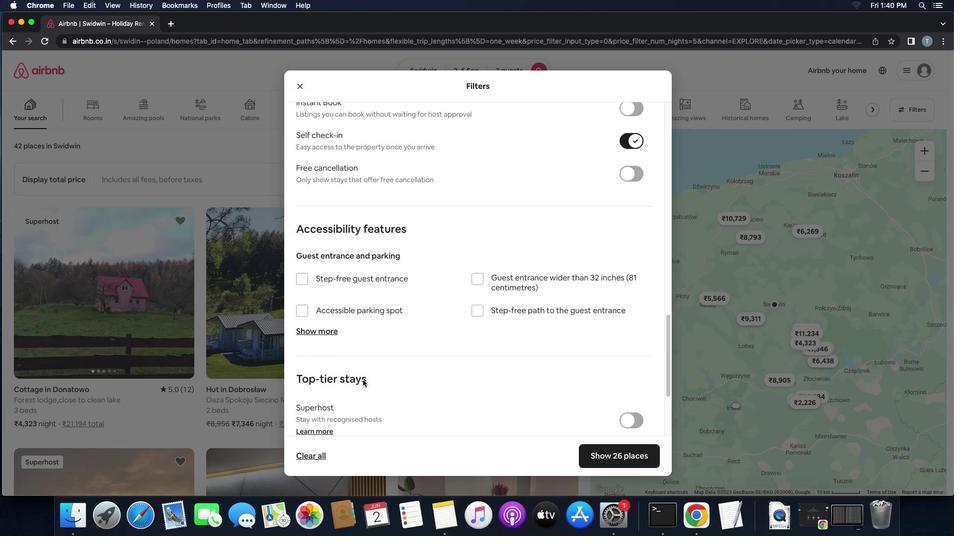 
Action: Mouse scrolled (368, 385) with delta (4, 2)
Screenshot: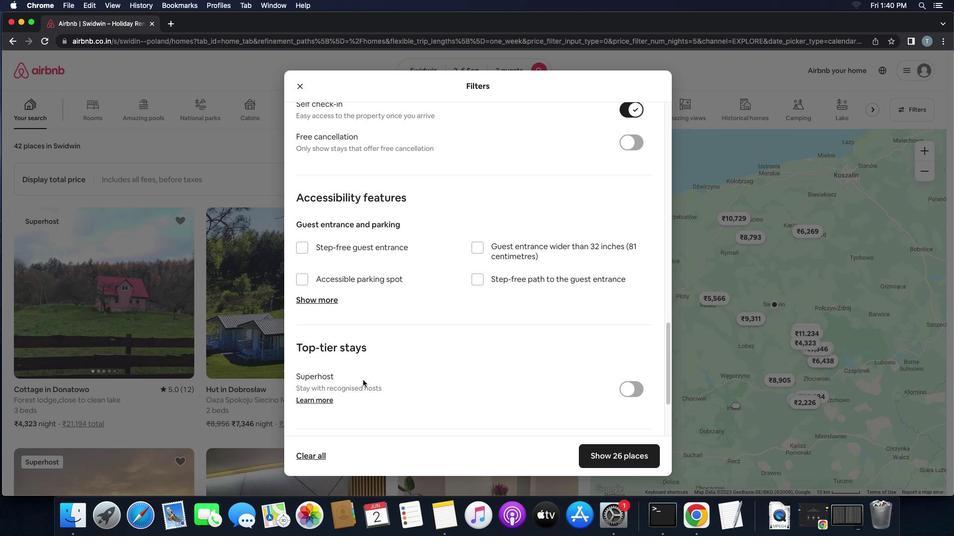 
Action: Mouse moved to (368, 385)
Screenshot: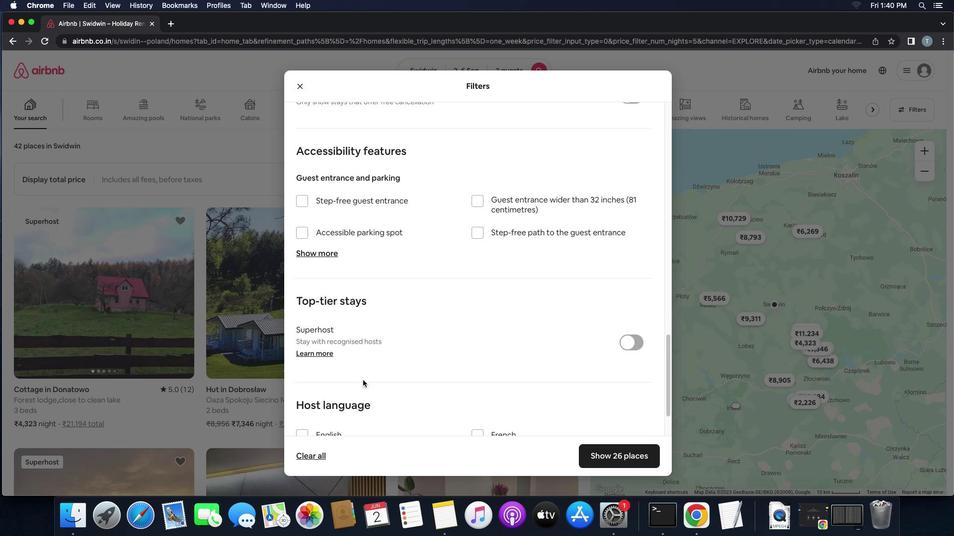 
Action: Mouse scrolled (368, 385) with delta (4, 4)
Screenshot: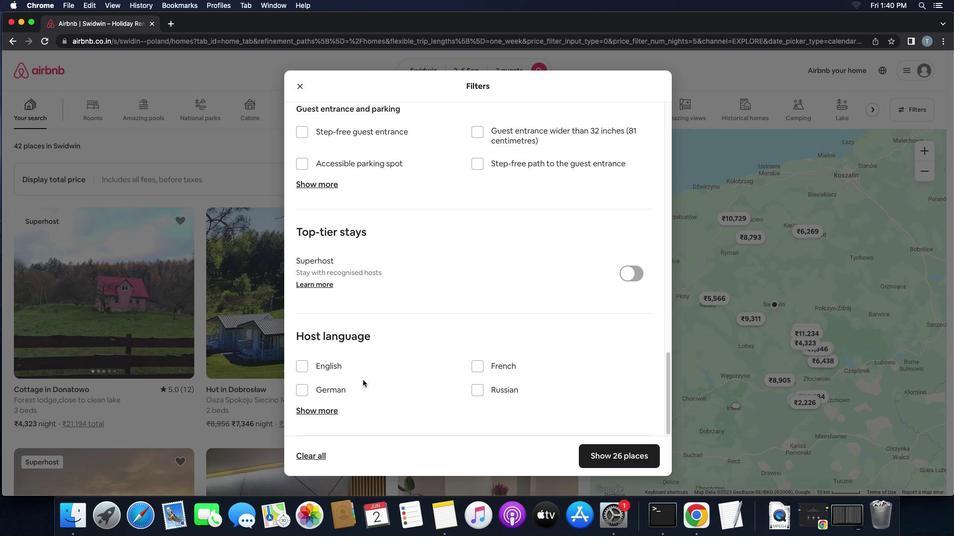 
Action: Mouse scrolled (368, 385) with delta (4, 4)
Screenshot: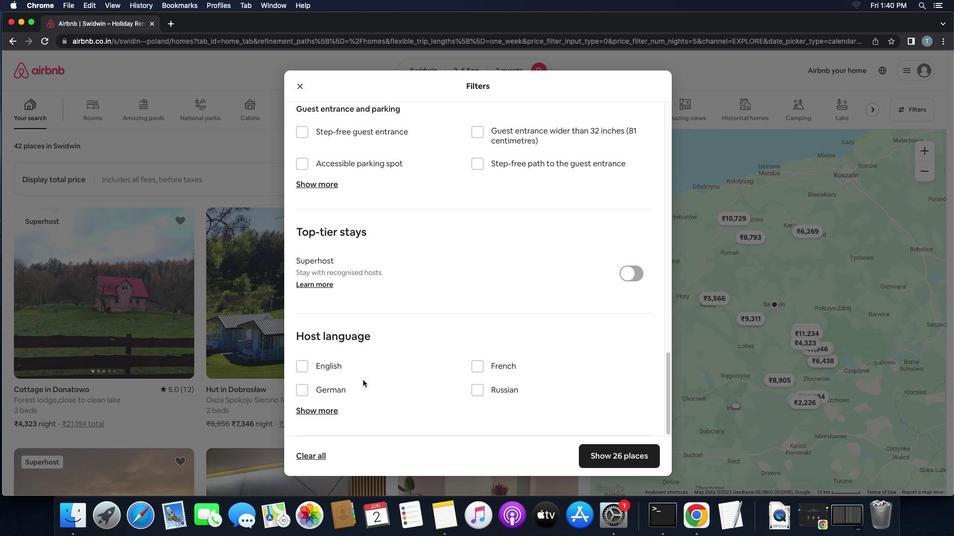 
Action: Mouse scrolled (368, 385) with delta (4, 4)
Screenshot: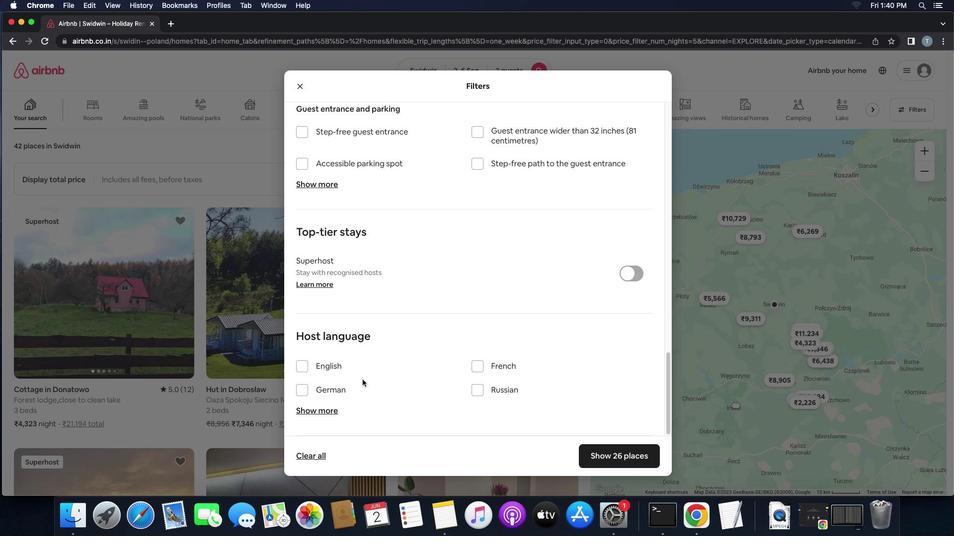 
Action: Mouse moved to (305, 373)
Screenshot: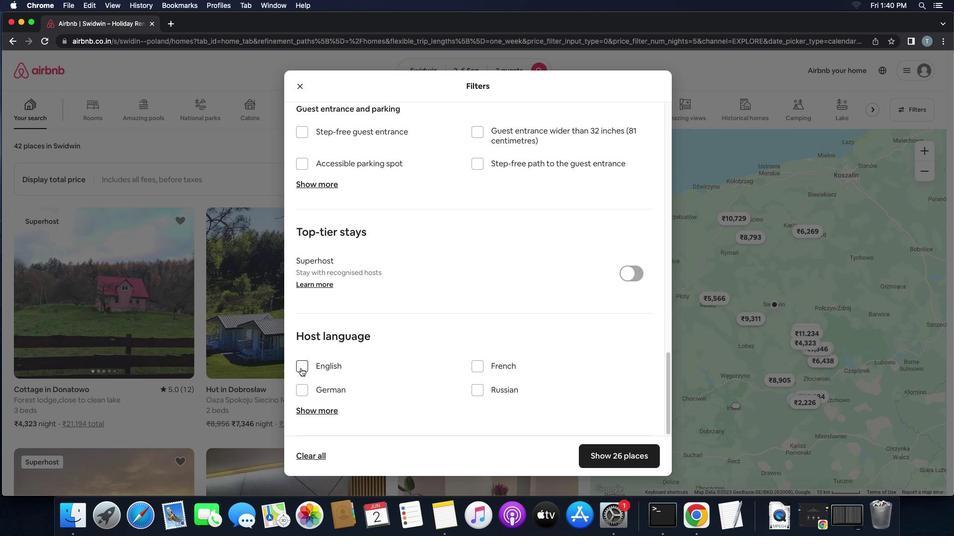 
Action: Mouse pressed left at (305, 373)
Screenshot: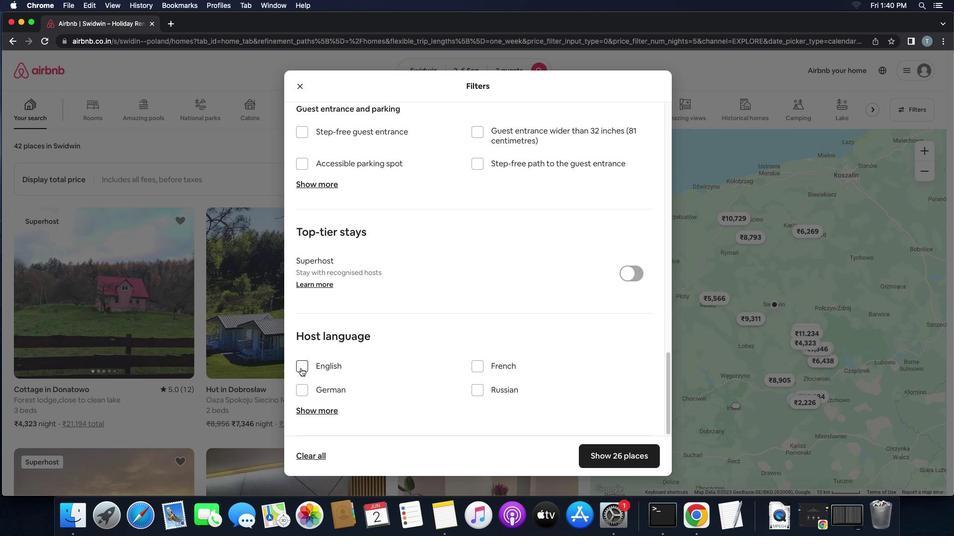
Action: Mouse moved to (612, 454)
Screenshot: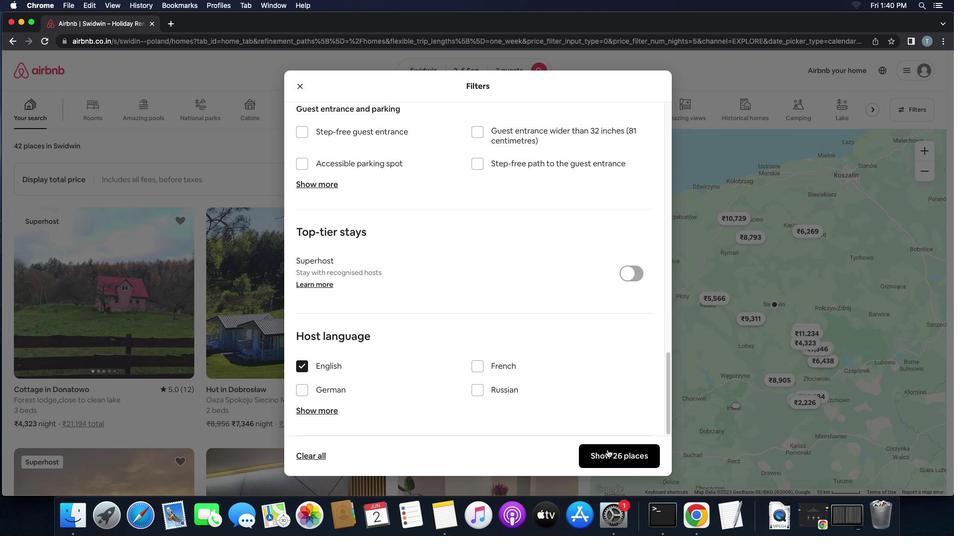 
Action: Mouse pressed left at (612, 454)
Screenshot: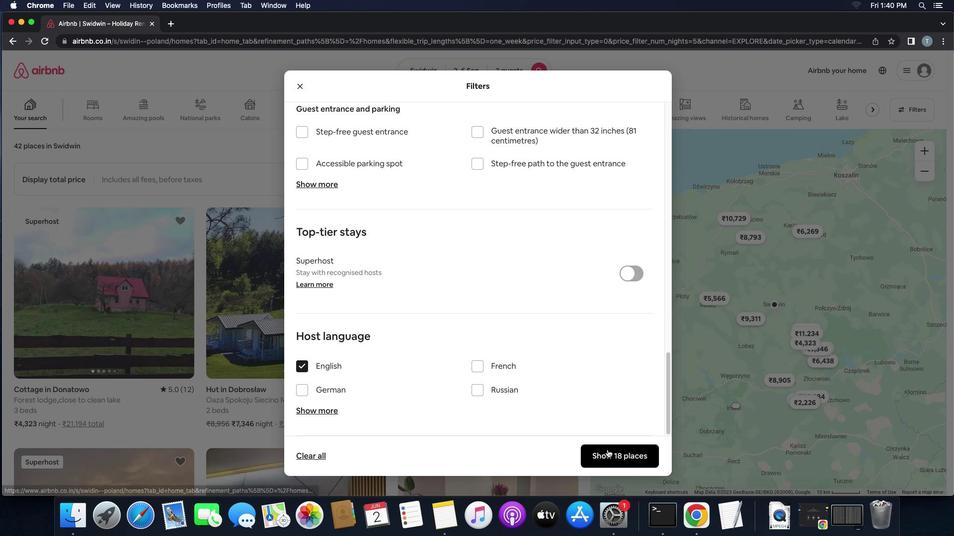 
